 Task: Create new customer invoice with Date Opened: 22-May-23, Select Customer: Mio Cuore, Terms: Net 7. Make invoice entry for item-1 with Date: 22-May-23, Description: Olaplex No.7 Bonding Hair Oil (1 oz)
, Income Account: Income:Sales, Quantity: 2, Unit Price: 7.99, Sales Tax: Y, Sales Tax Included: N, Tax Table: Sales Tax. Make entry for item-2 with Date: 22-May-23, Description: Chioma Asana Ladies Balance Herbal Tea Blend
, Income Account: Income:Sales, Quantity: 2, Unit Price: 11.49, Sales Tax: Y, Sales Tax Included: N, Tax Table: Sales Tax. Post Invoice with Post Date: 22-May-23, Post to Accounts: Assets:Accounts Receivable. Pay / Process Payment with Transaction Date: 28-May-23, Amount: 41.3, Transfer Account: Checking Account. Go to 'Print Invoice'. Save a pdf copy of the invoice.
Action: Mouse moved to (148, 18)
Screenshot: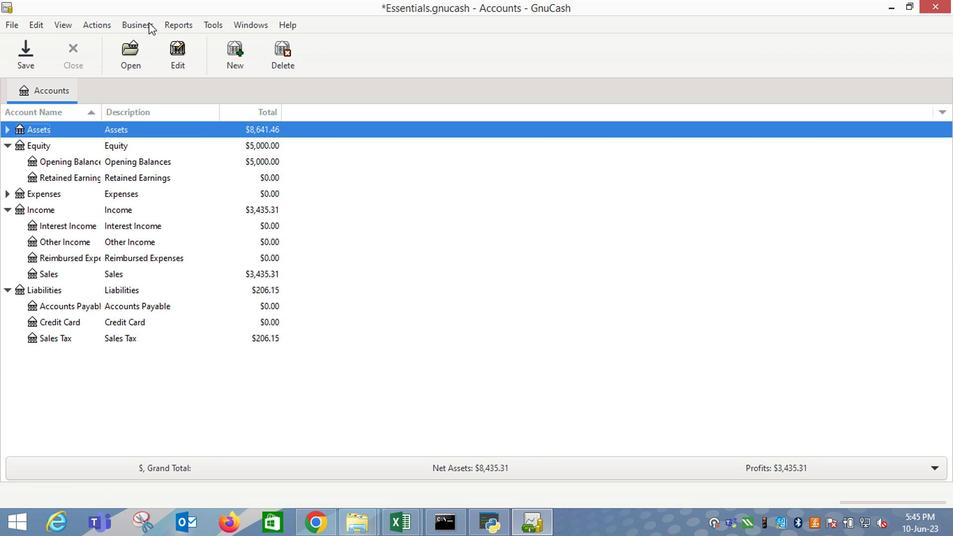 
Action: Mouse pressed left at (148, 18)
Screenshot: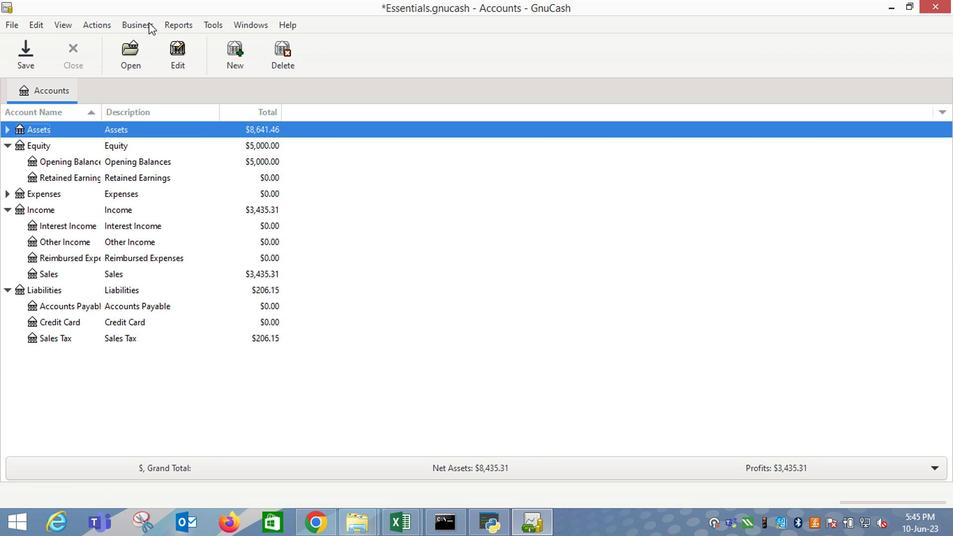 
Action: Mouse moved to (312, 97)
Screenshot: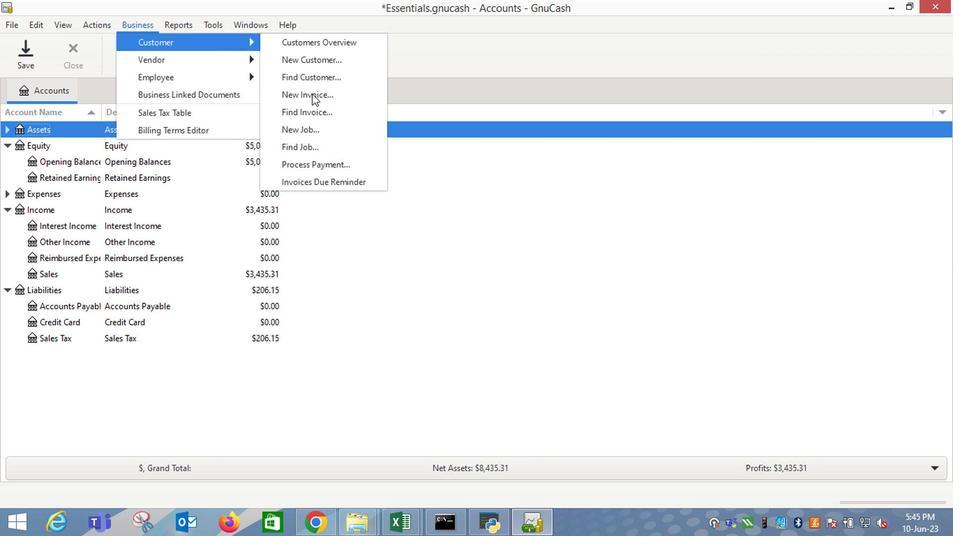 
Action: Mouse pressed left at (312, 97)
Screenshot: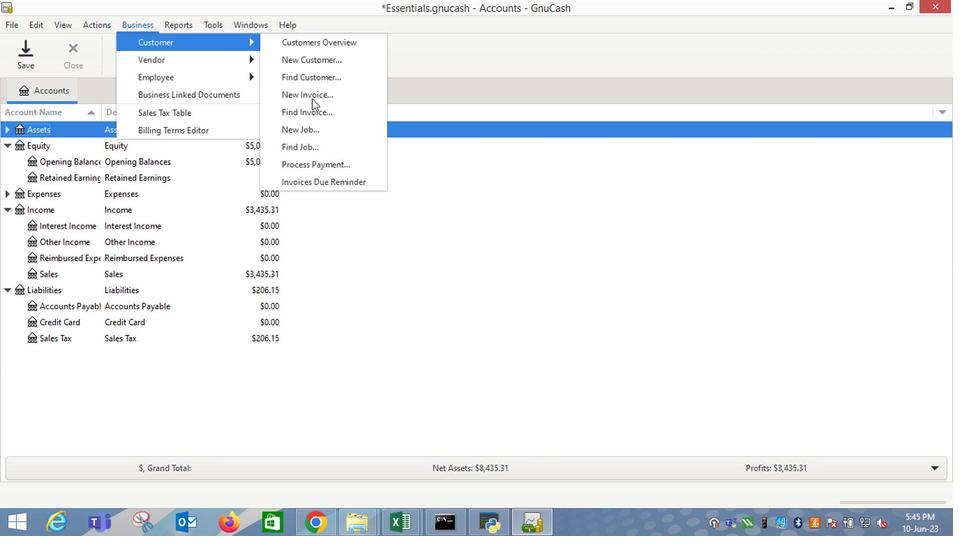 
Action: Mouse moved to (572, 211)
Screenshot: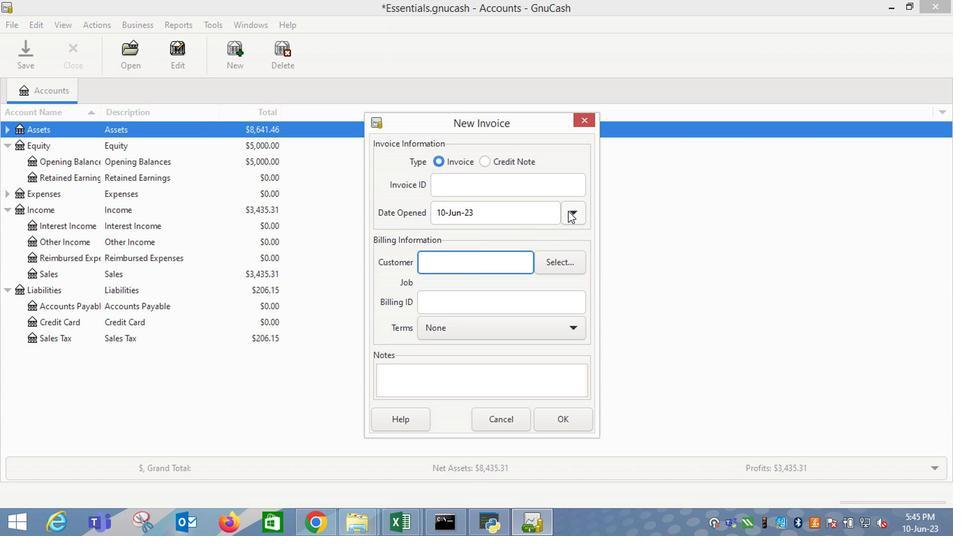 
Action: Mouse pressed left at (572, 211)
Screenshot: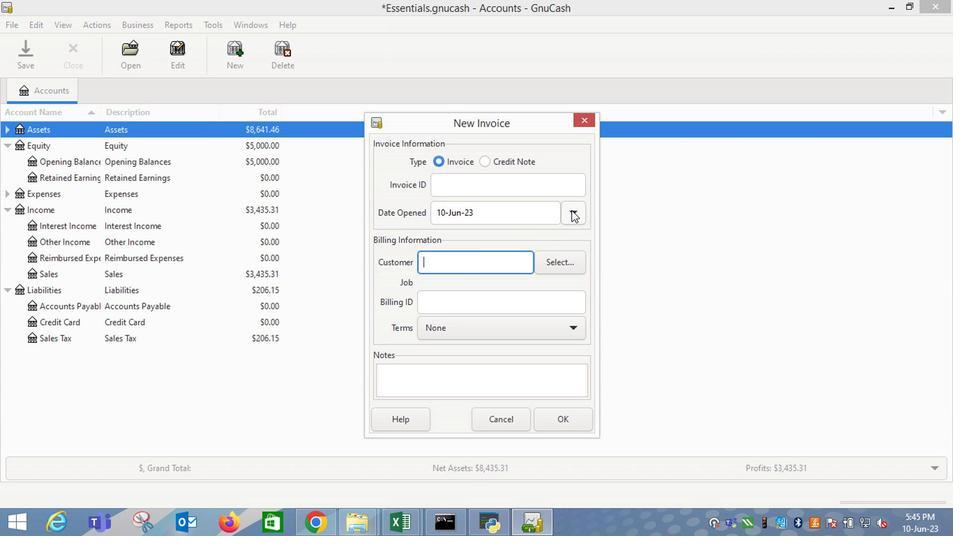 
Action: Mouse moved to (467, 237)
Screenshot: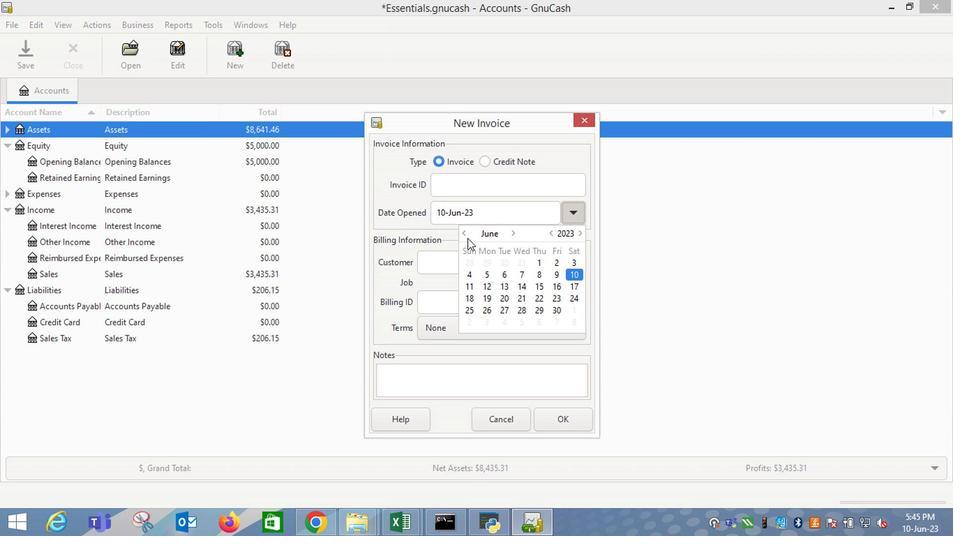 
Action: Mouse pressed left at (467, 237)
Screenshot: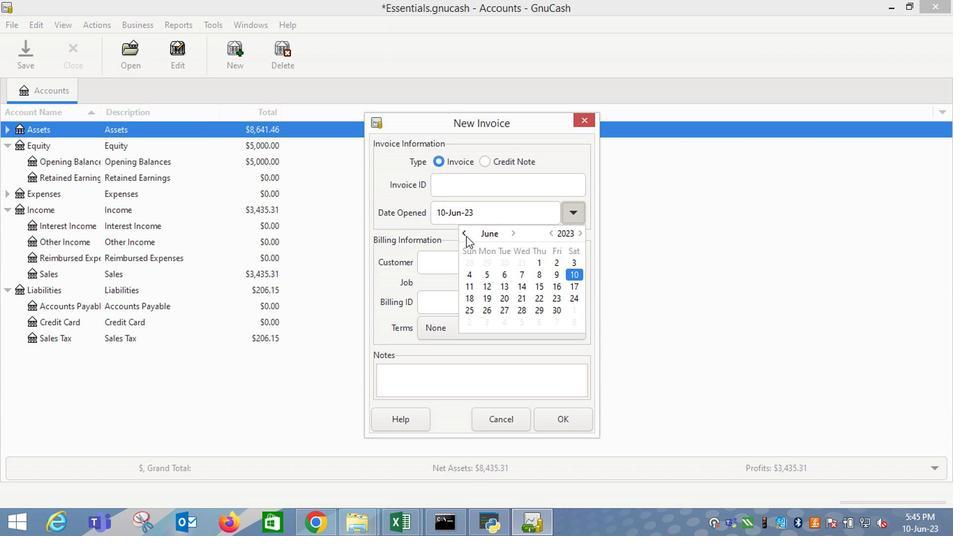 
Action: Mouse moved to (487, 300)
Screenshot: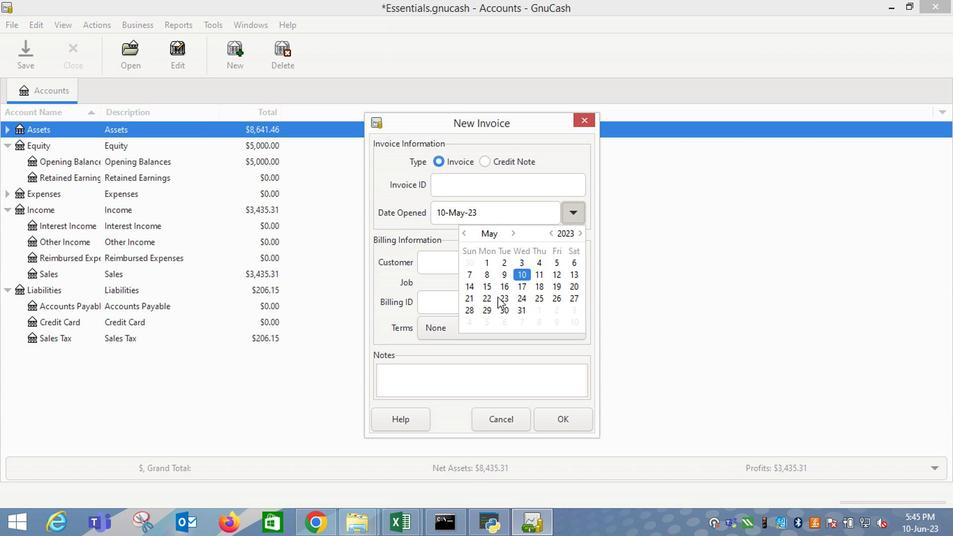 
Action: Mouse pressed left at (487, 300)
Screenshot: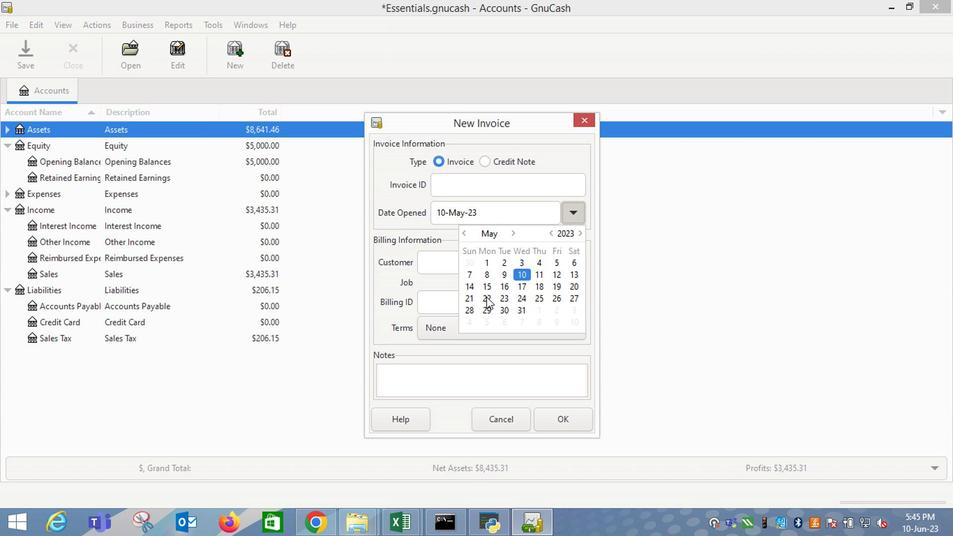 
Action: Mouse moved to (436, 273)
Screenshot: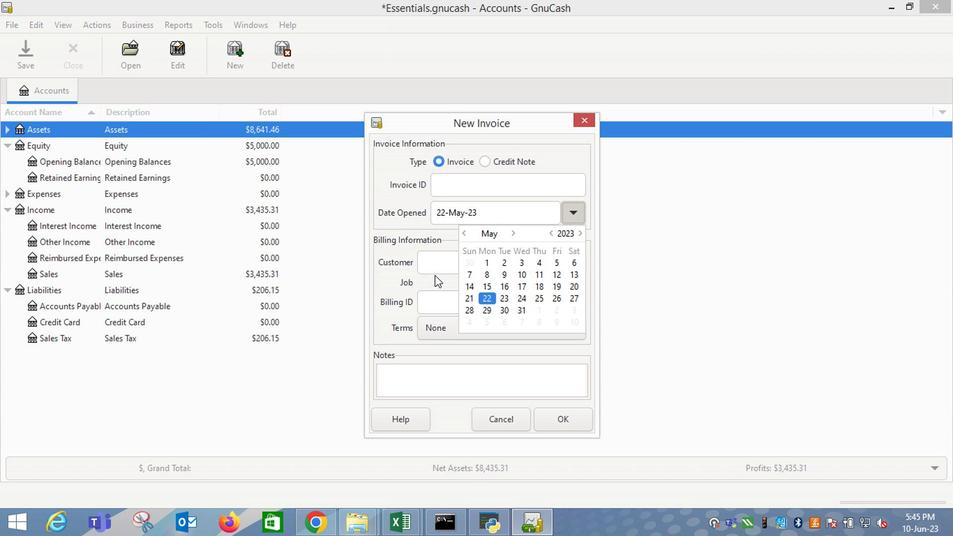 
Action: Mouse pressed left at (436, 273)
Screenshot: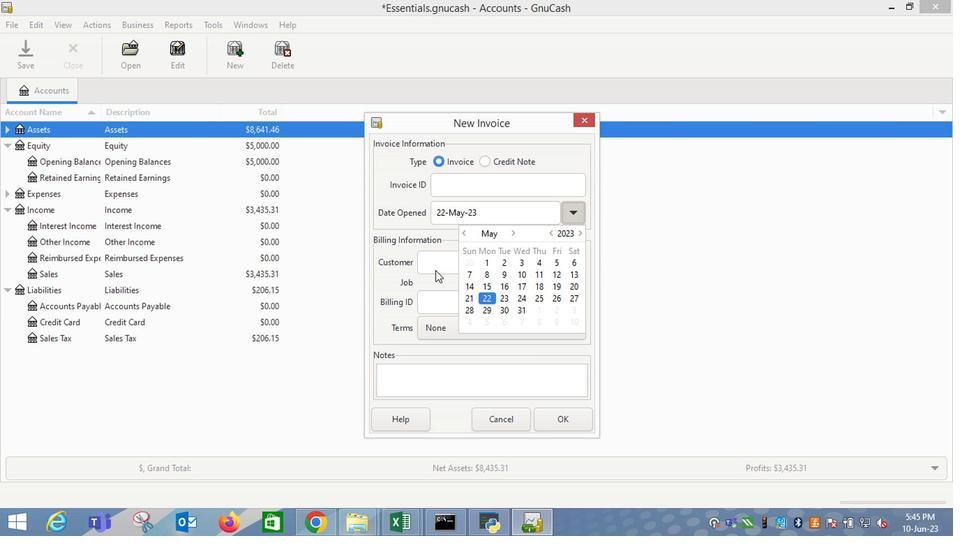 
Action: Mouse moved to (504, 272)
Screenshot: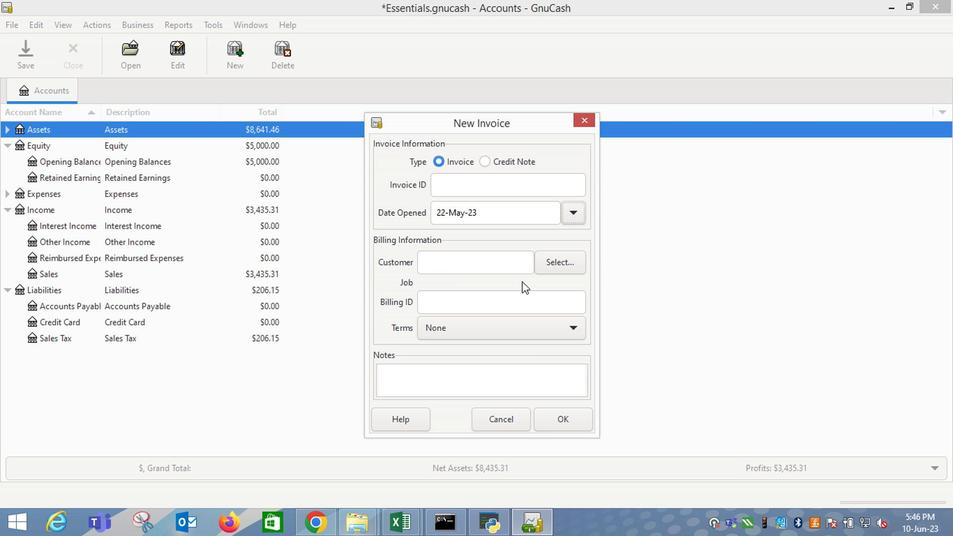 
Action: Mouse pressed left at (504, 272)
Screenshot: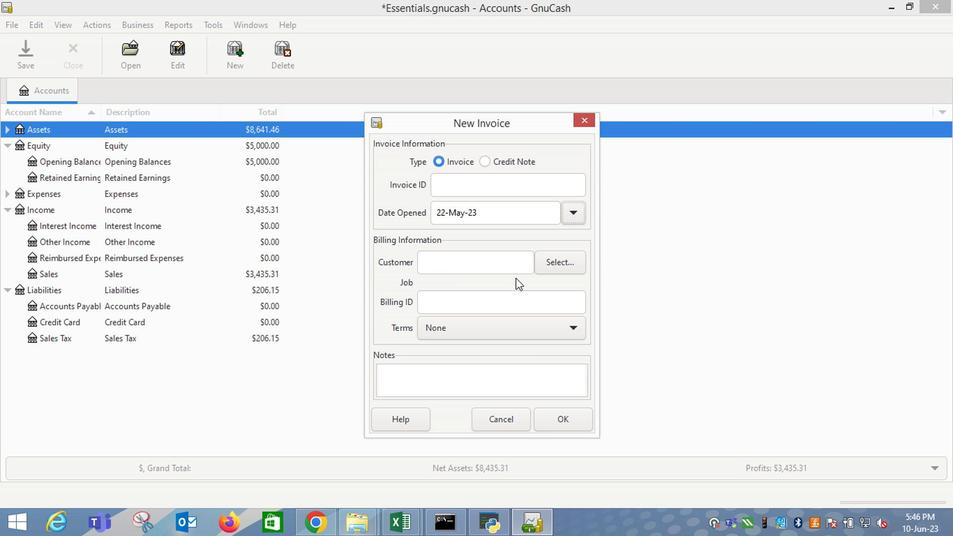 
Action: Key pressed <Key.shift_r>Mio
Screenshot: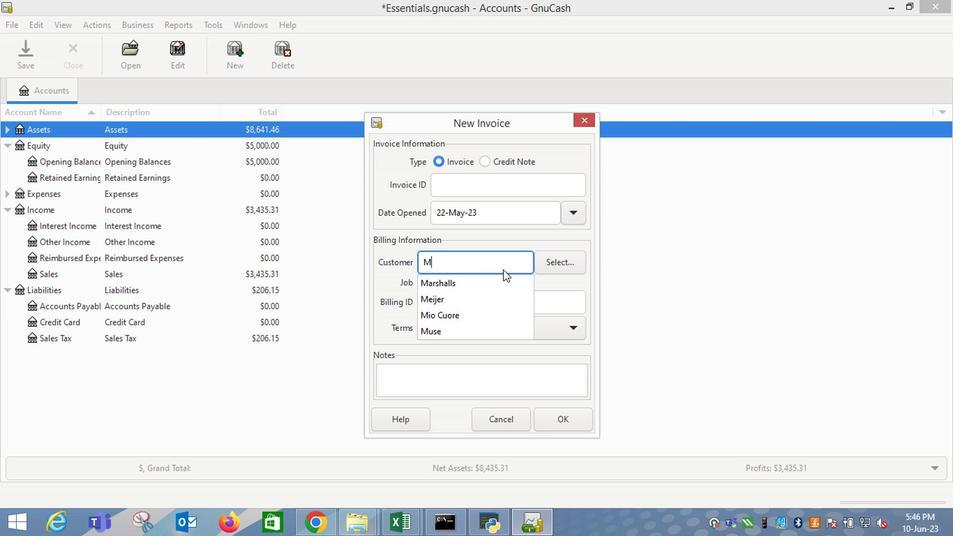 
Action: Mouse moved to (486, 287)
Screenshot: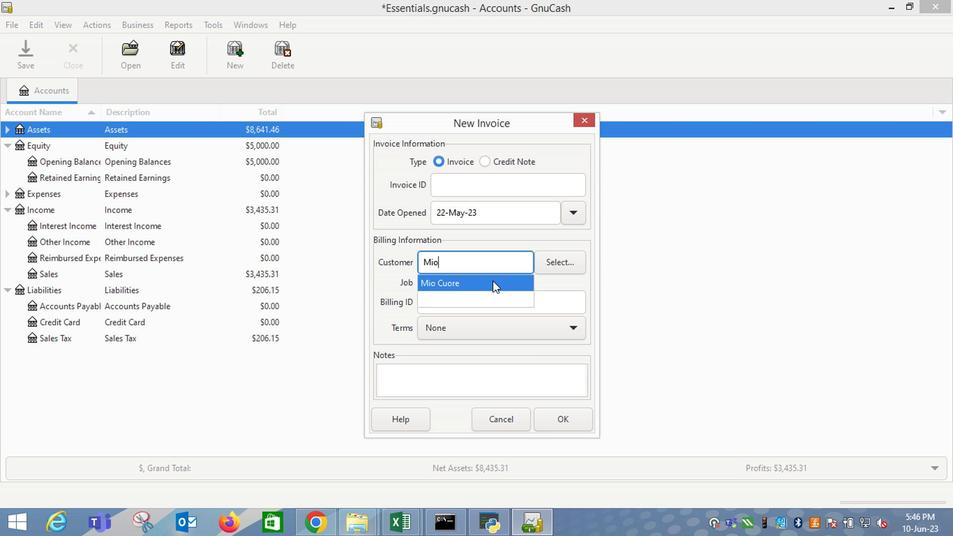 
Action: Mouse pressed left at (486, 287)
Screenshot: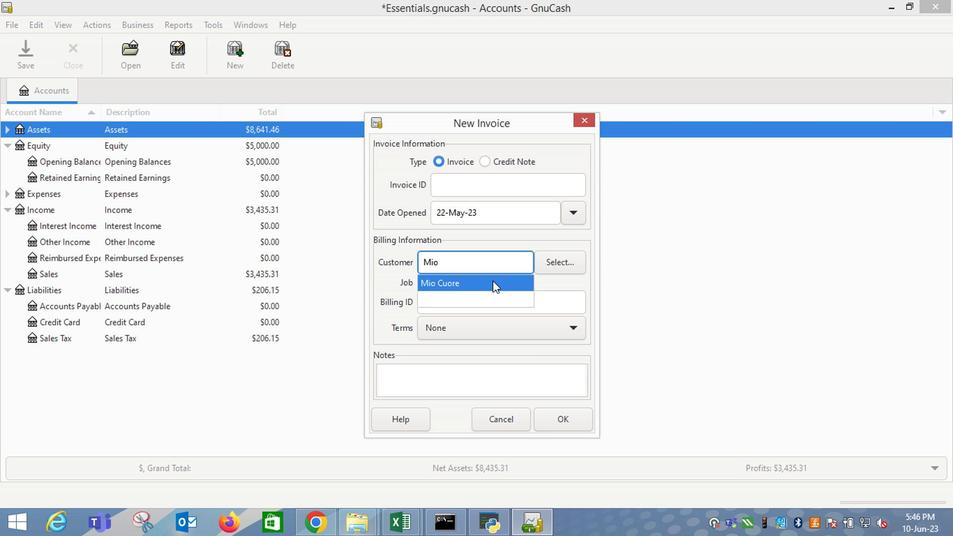 
Action: Mouse moved to (468, 342)
Screenshot: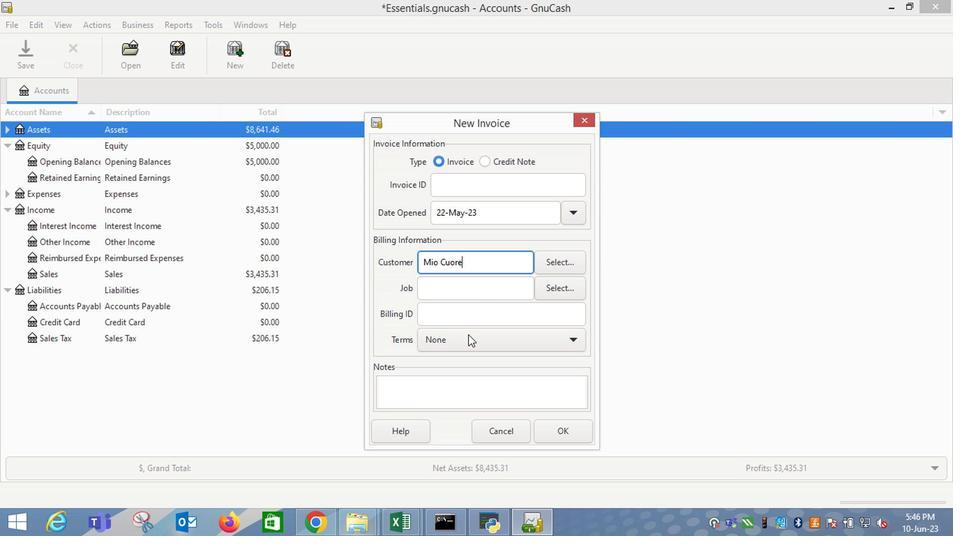 
Action: Mouse pressed left at (468, 342)
Screenshot: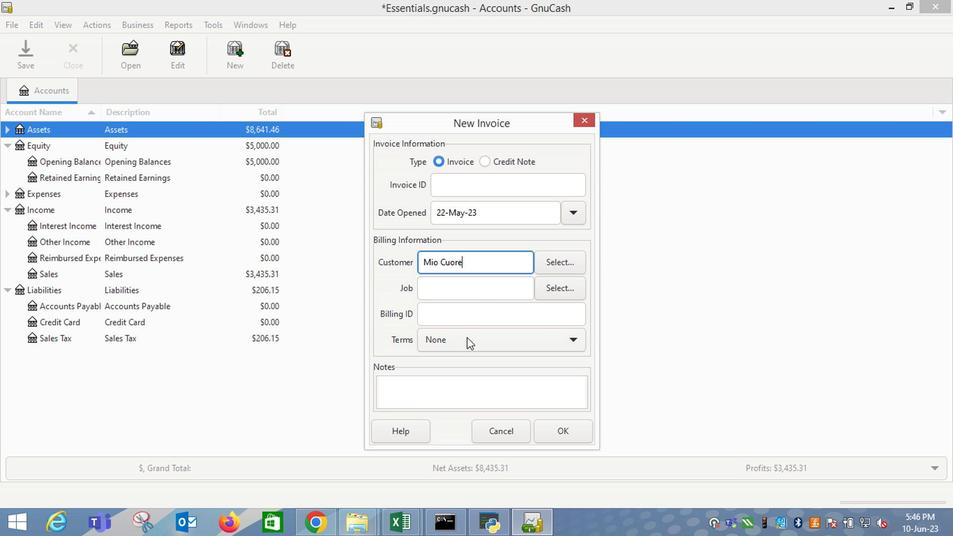 
Action: Mouse moved to (444, 402)
Screenshot: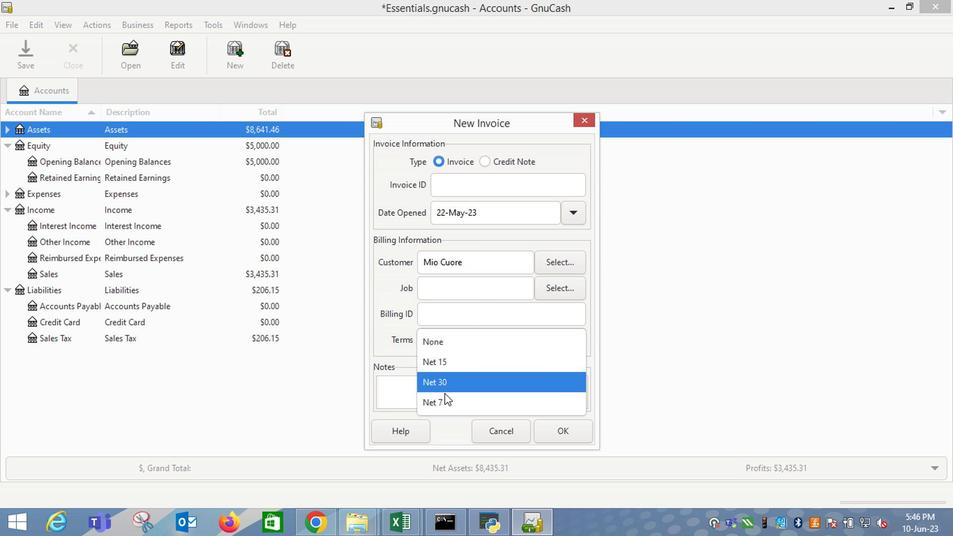 
Action: Mouse pressed left at (444, 402)
Screenshot: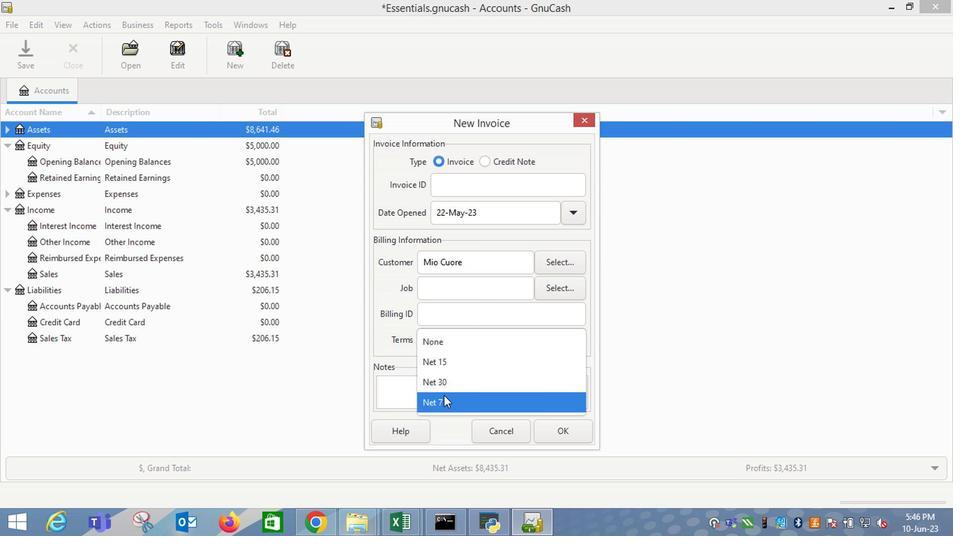 
Action: Mouse moved to (551, 433)
Screenshot: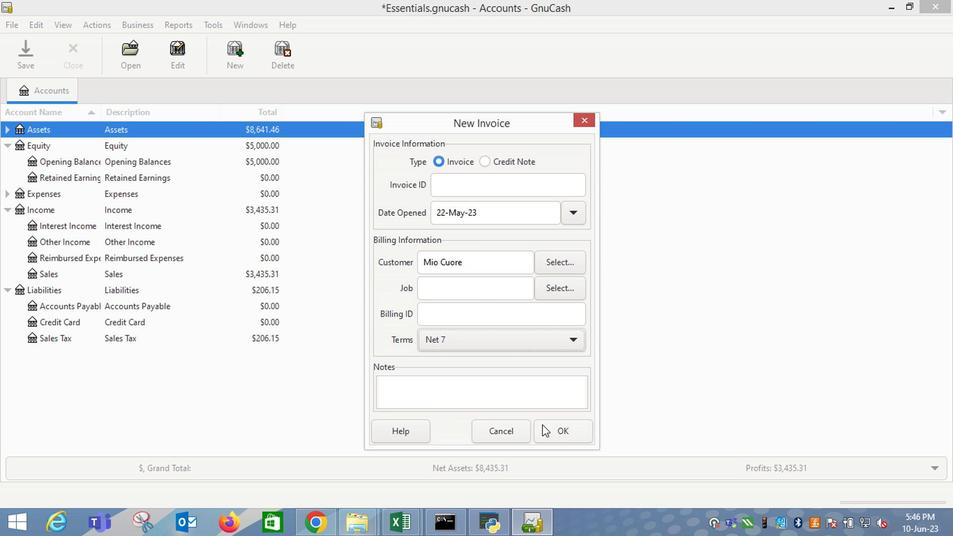
Action: Mouse pressed left at (551, 433)
Screenshot: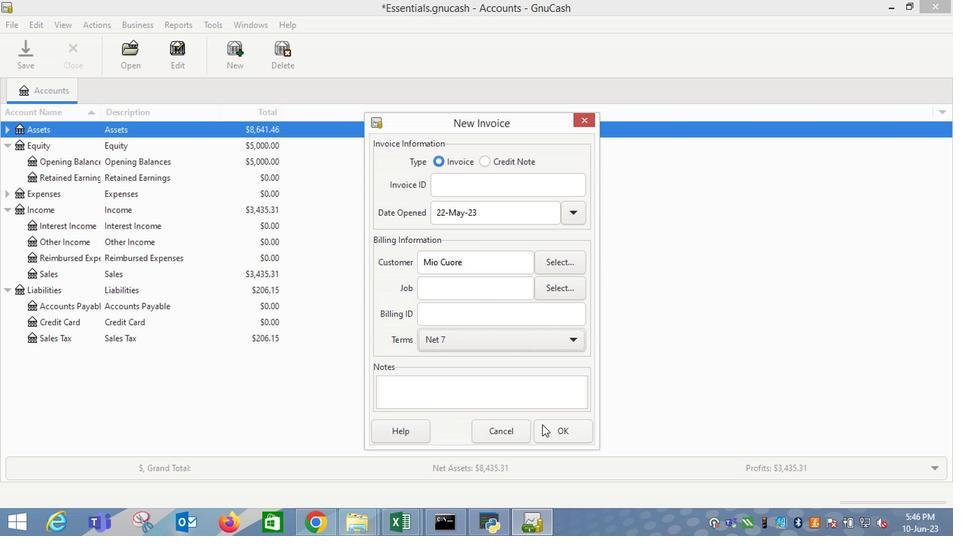 
Action: Mouse moved to (66, 276)
Screenshot: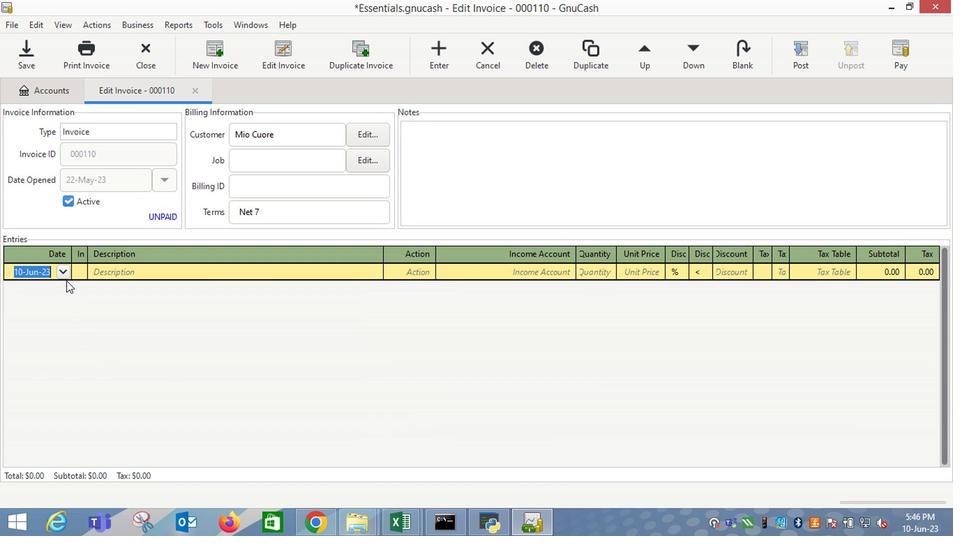 
Action: Mouse pressed left at (66, 276)
Screenshot: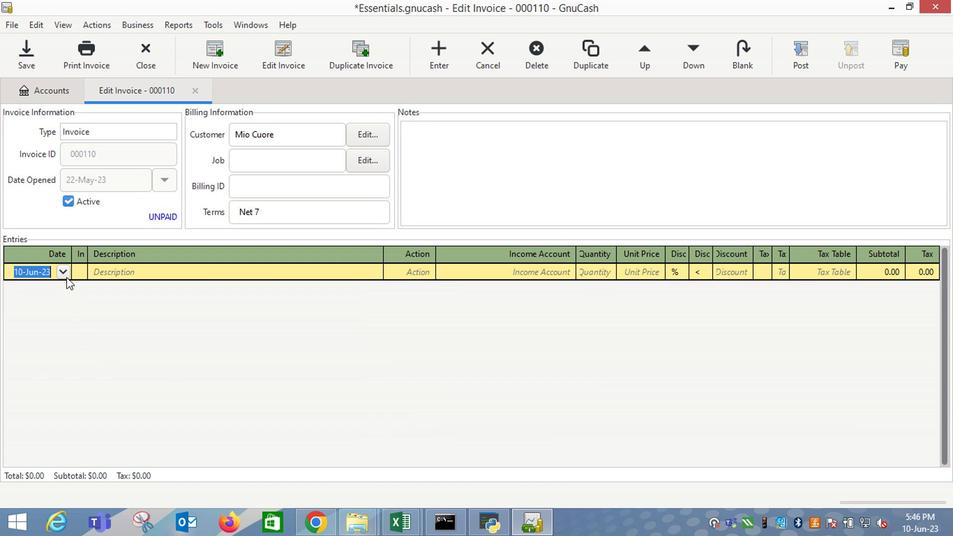 
Action: Mouse moved to (7, 293)
Screenshot: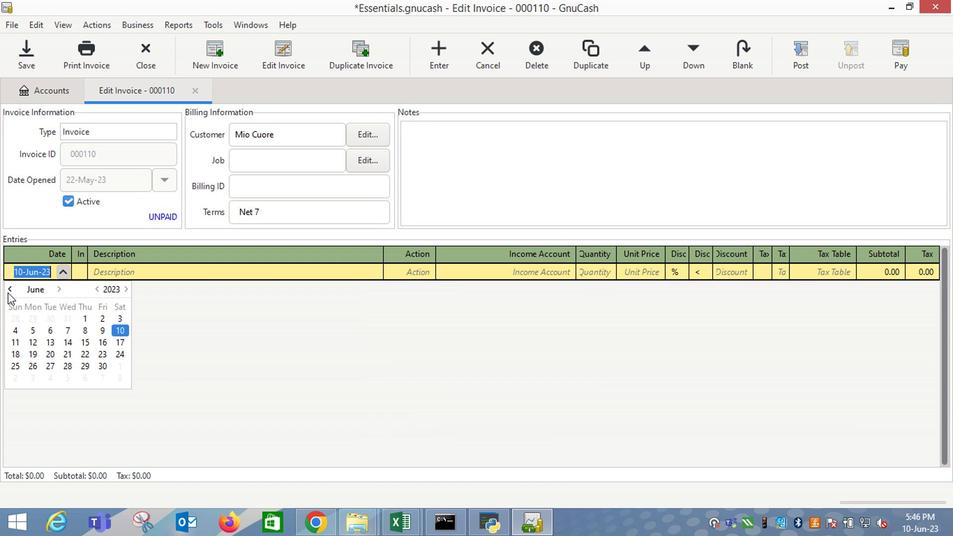 
Action: Mouse pressed left at (7, 293)
Screenshot: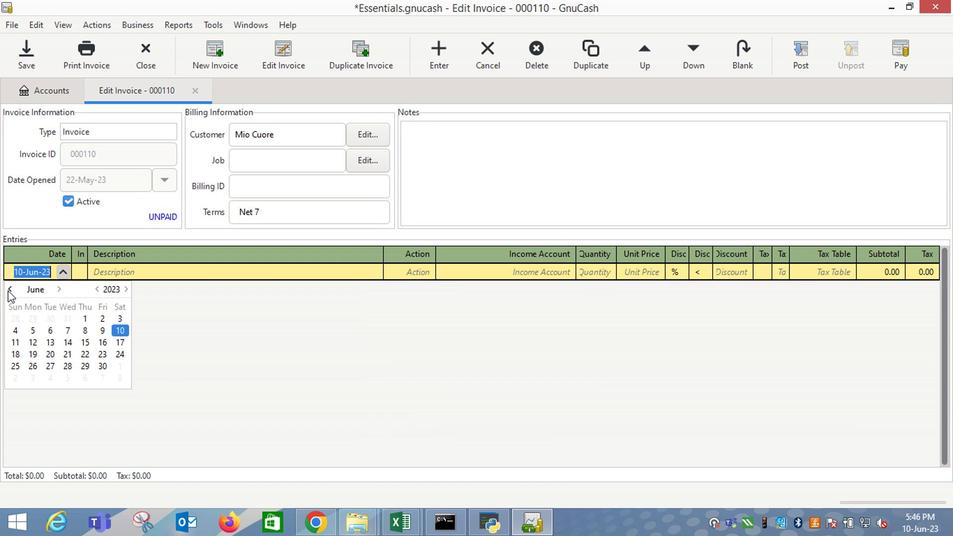 
Action: Mouse moved to (34, 358)
Screenshot: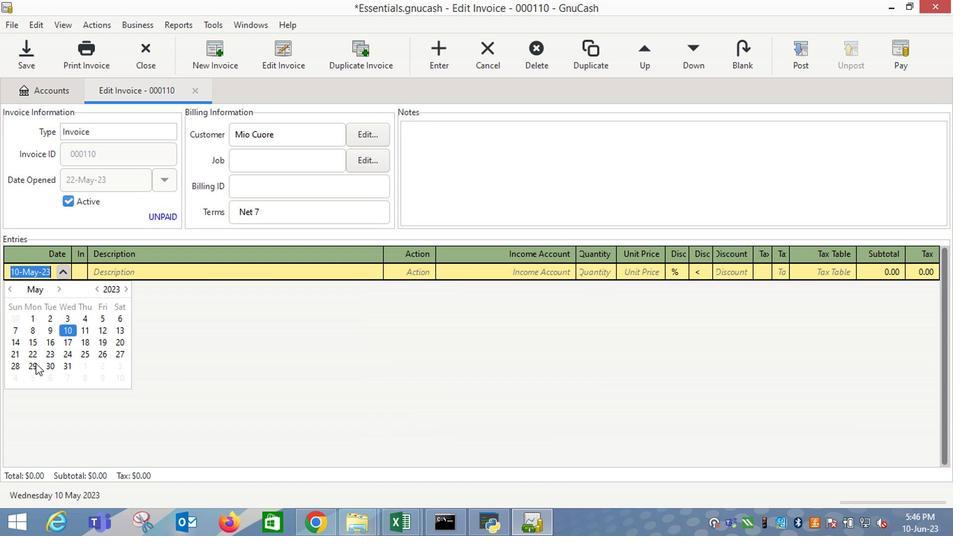 
Action: Mouse pressed left at (34, 358)
Screenshot: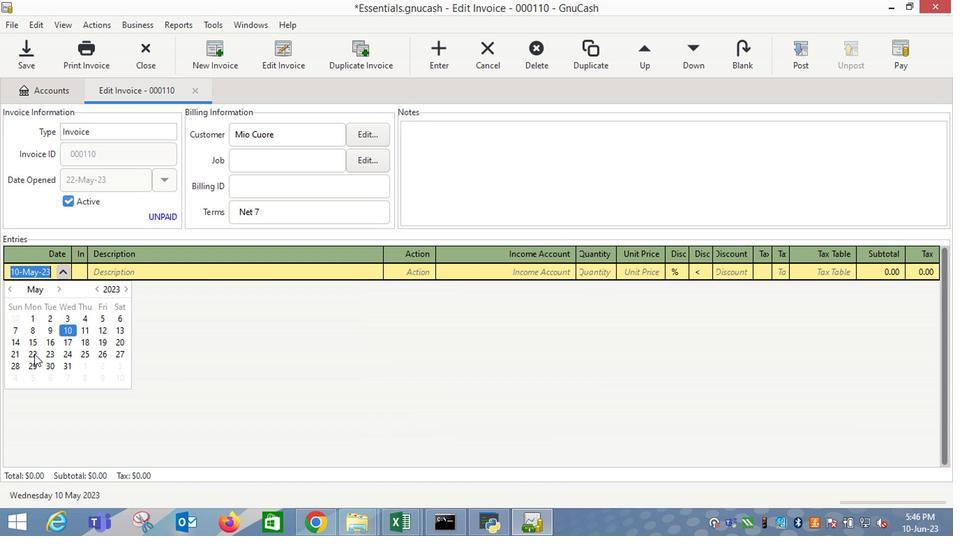 
Action: Mouse moved to (34, 358)
Screenshot: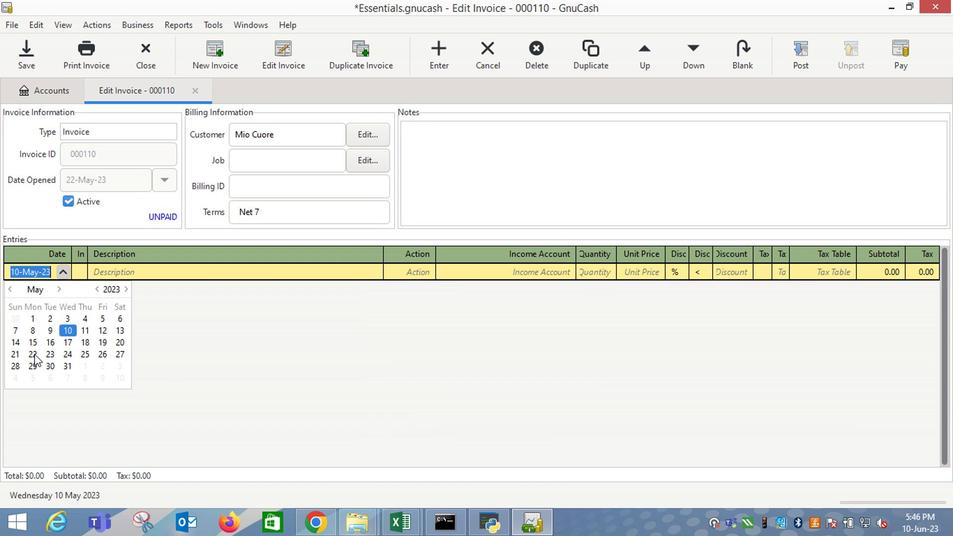 
Action: Key pressed <Key.tab><Key.shift_r>Olaplex<Key.space><Key.shift_r>No.7<Key.space><Key.shift_r>Bonding<Key.space><Key.shift_r>Hair<Key.space><Key.shift_r>Oil<Key.space><Key.shift_r>(1<Key.space>oz<Key.shift_r>)<Key.tab><Key.tab>i<Key.down><Key.down><Key.down><Key.tab>2<Key.tab>7.99<Key.tab>
Screenshot: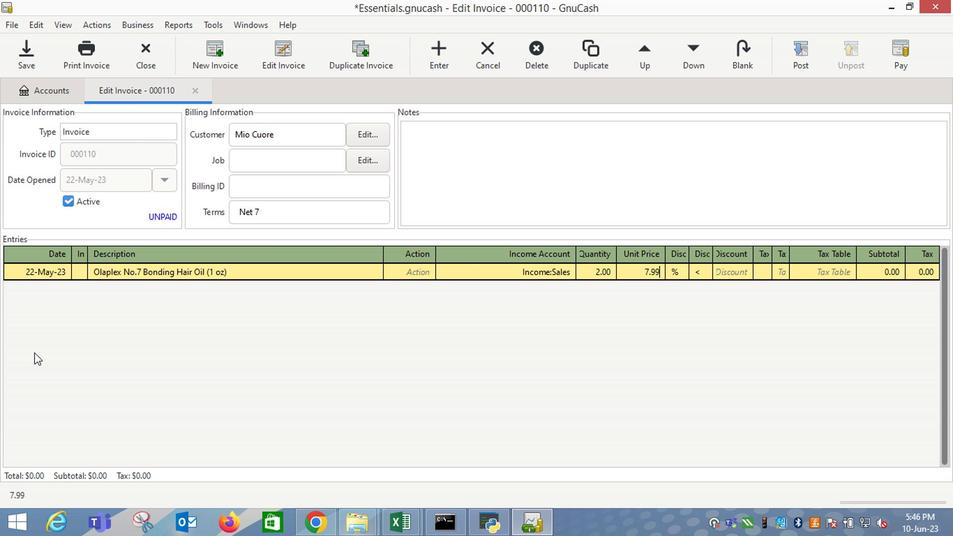 
Action: Mouse moved to (758, 273)
Screenshot: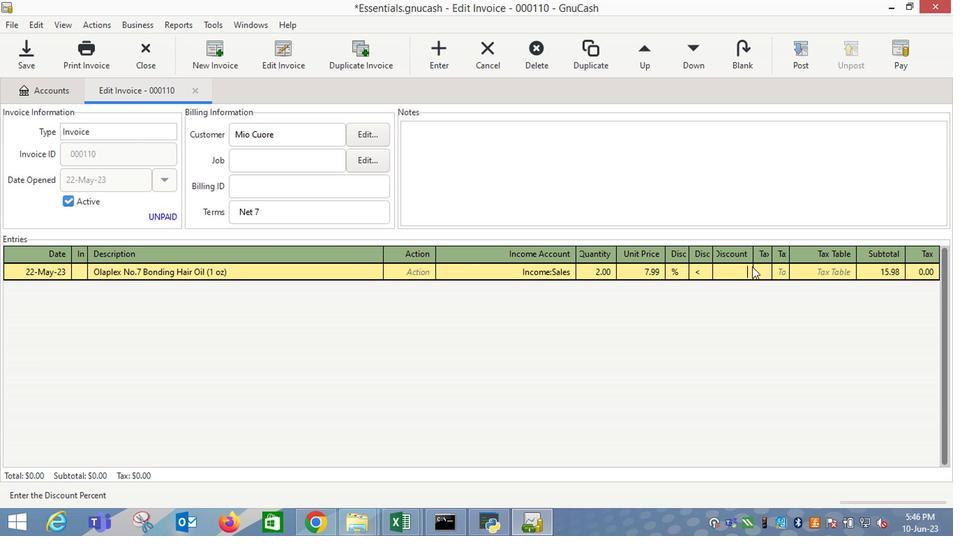 
Action: Mouse pressed left at (758, 273)
Screenshot: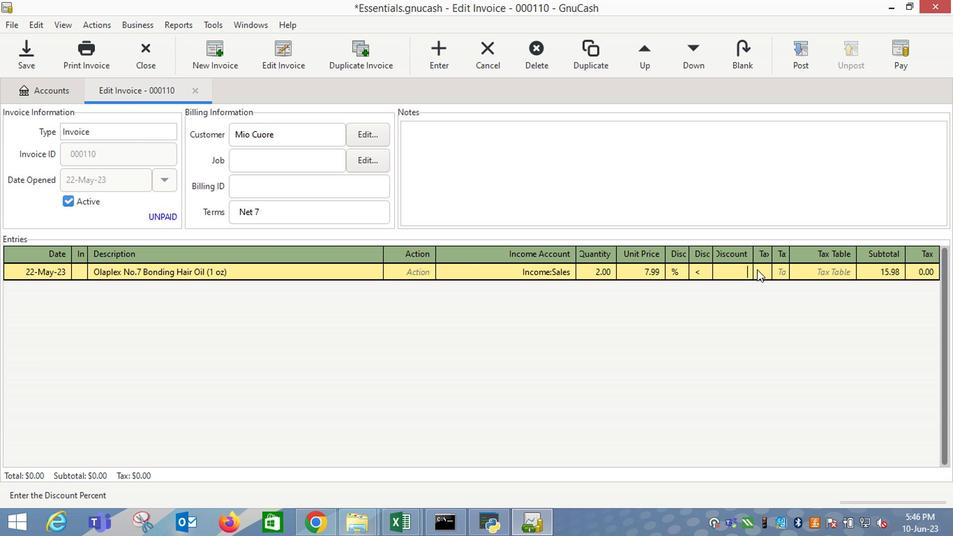 
Action: Mouse moved to (836, 276)
Screenshot: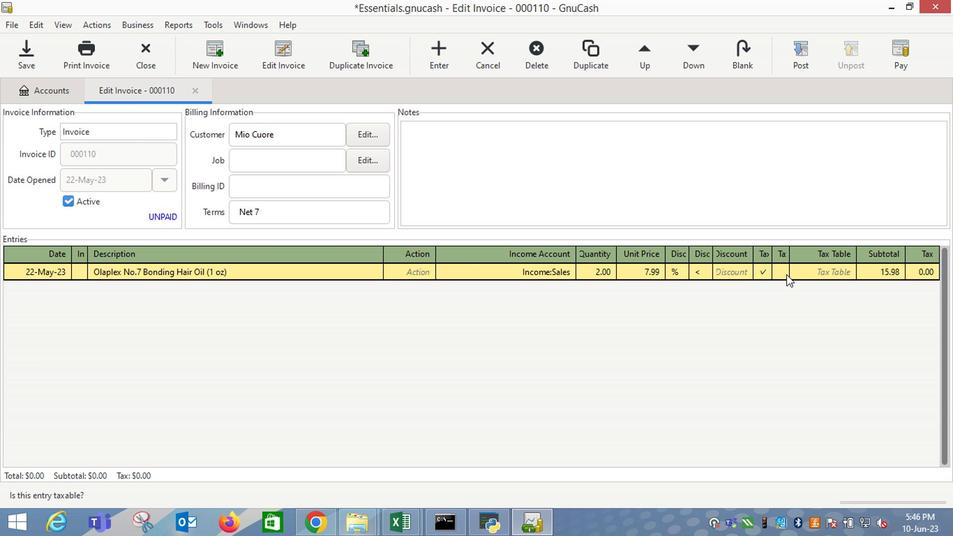
Action: Mouse pressed left at (836, 276)
Screenshot: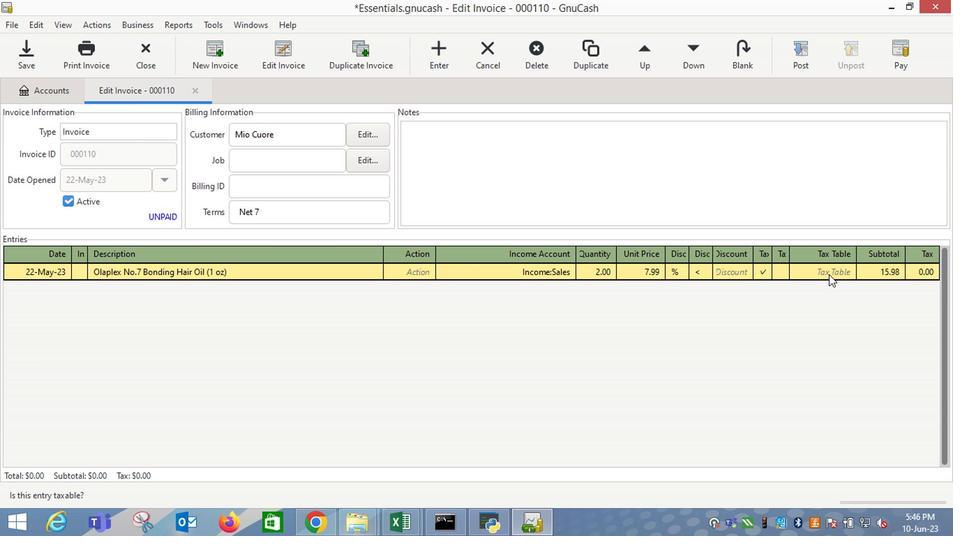 
Action: Mouse moved to (842, 273)
Screenshot: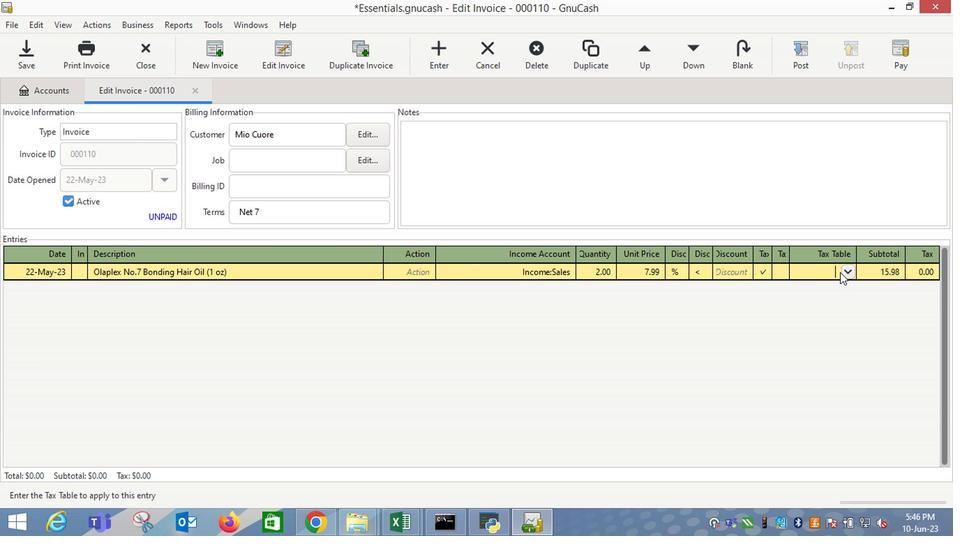 
Action: Mouse pressed left at (842, 273)
Screenshot: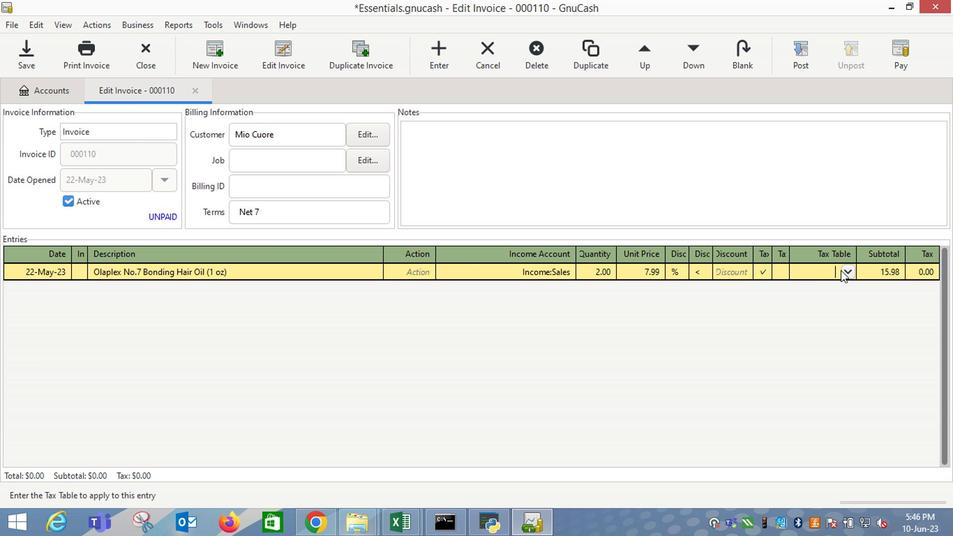 
Action: Mouse moved to (838, 275)
Screenshot: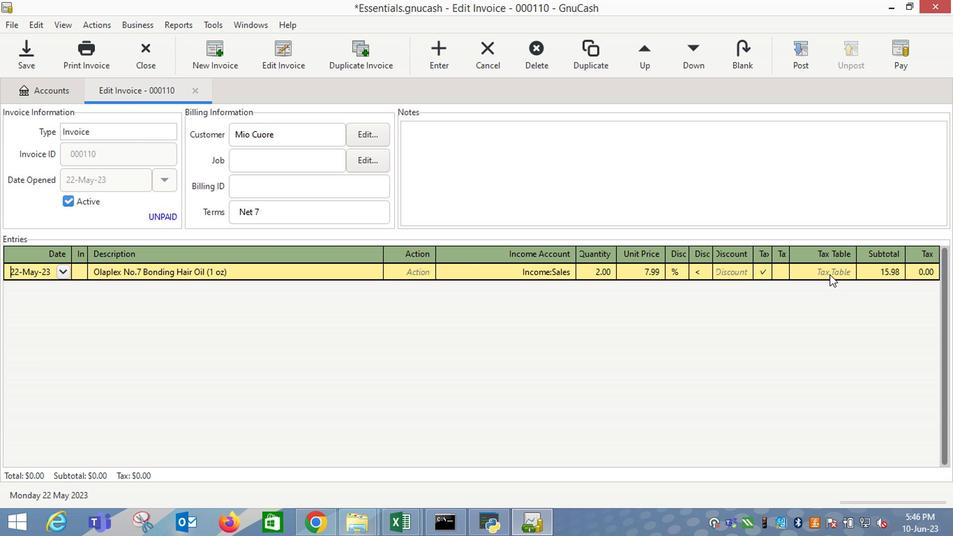 
Action: Mouse pressed left at (838, 275)
Screenshot: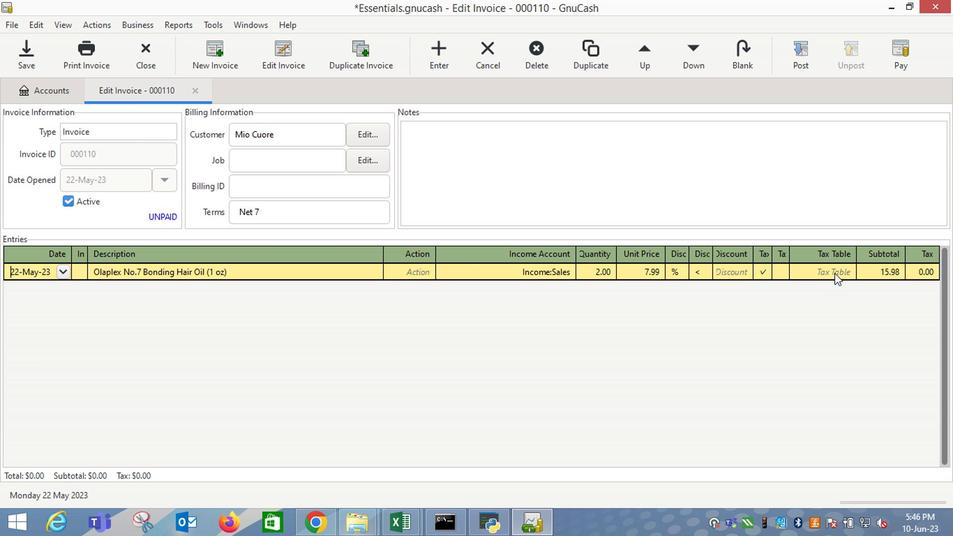
Action: Mouse moved to (850, 272)
Screenshot: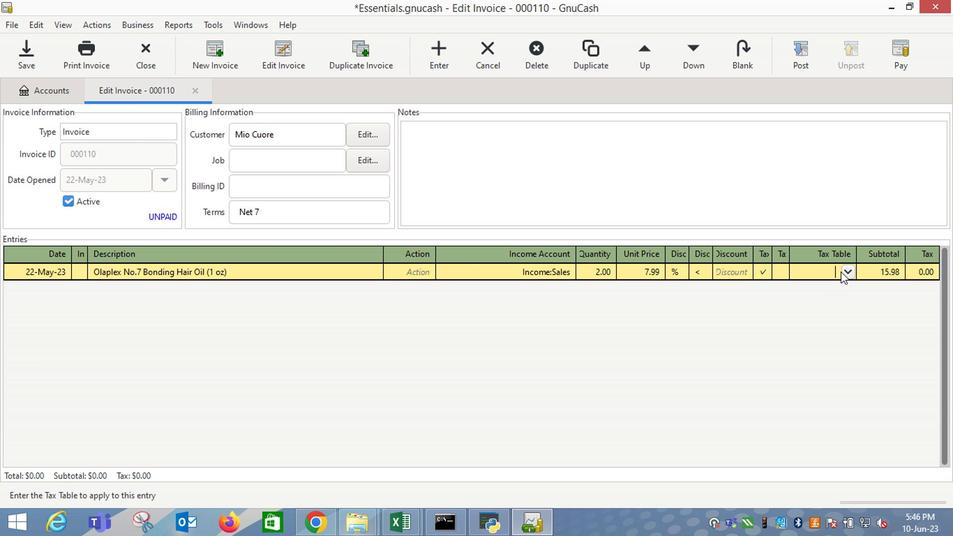 
Action: Mouse pressed left at (850, 272)
Screenshot: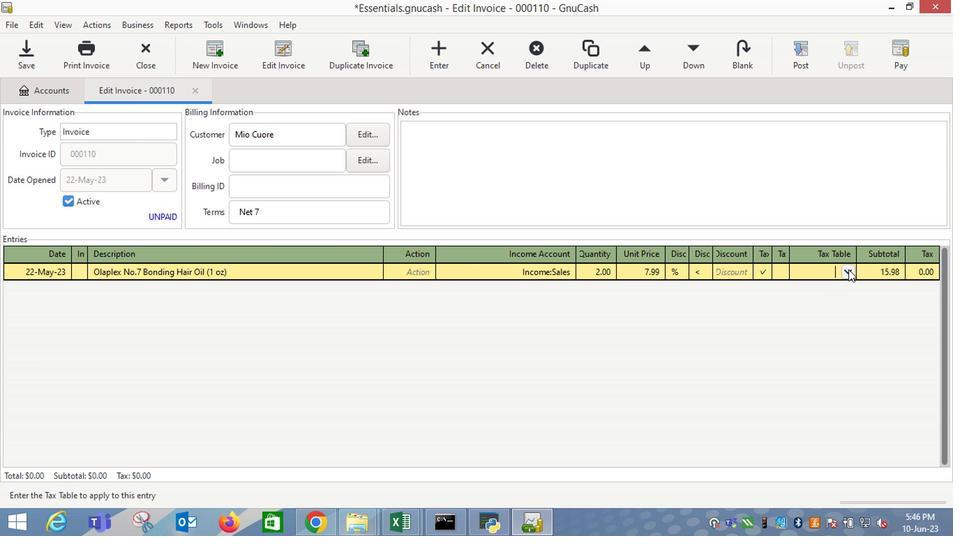 
Action: Mouse moved to (832, 289)
Screenshot: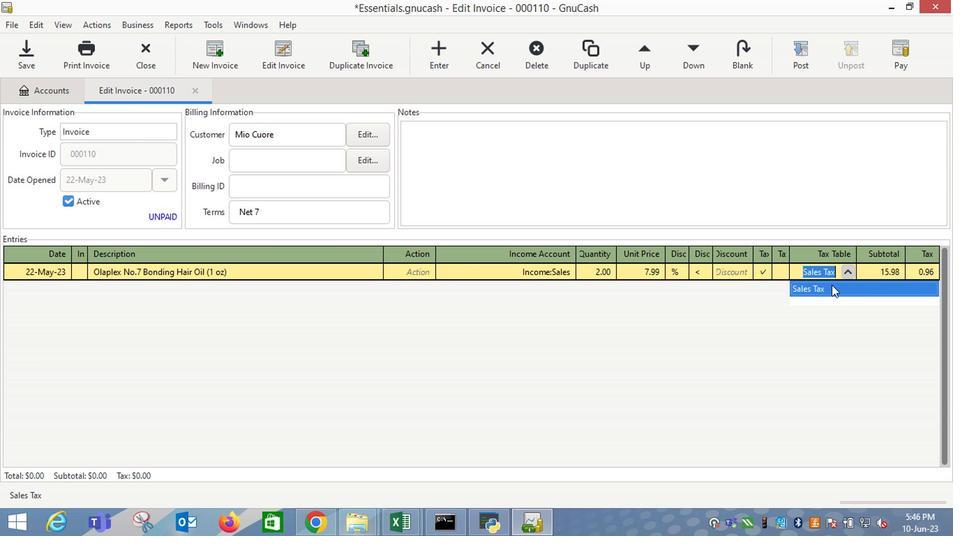 
Action: Mouse pressed left at (832, 289)
Screenshot: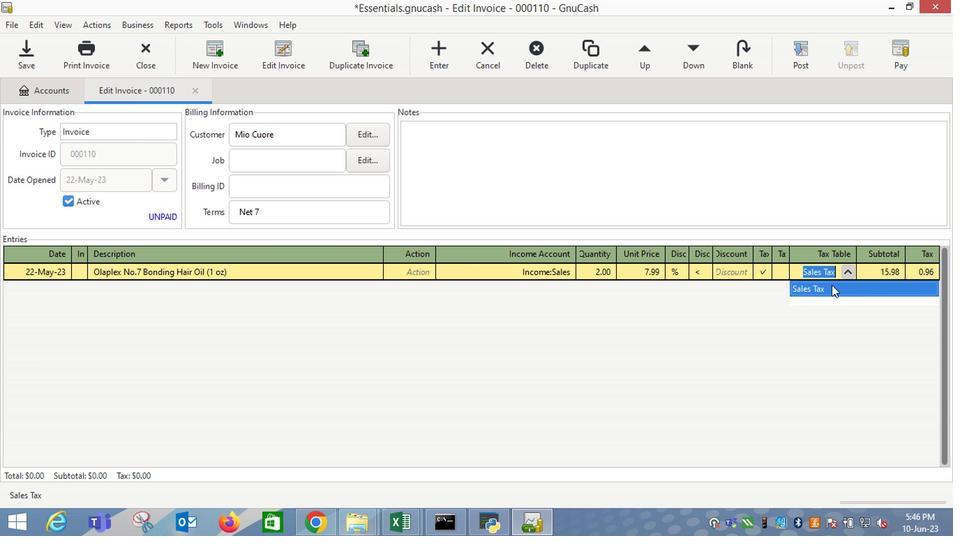 
Action: Mouse moved to (827, 294)
Screenshot: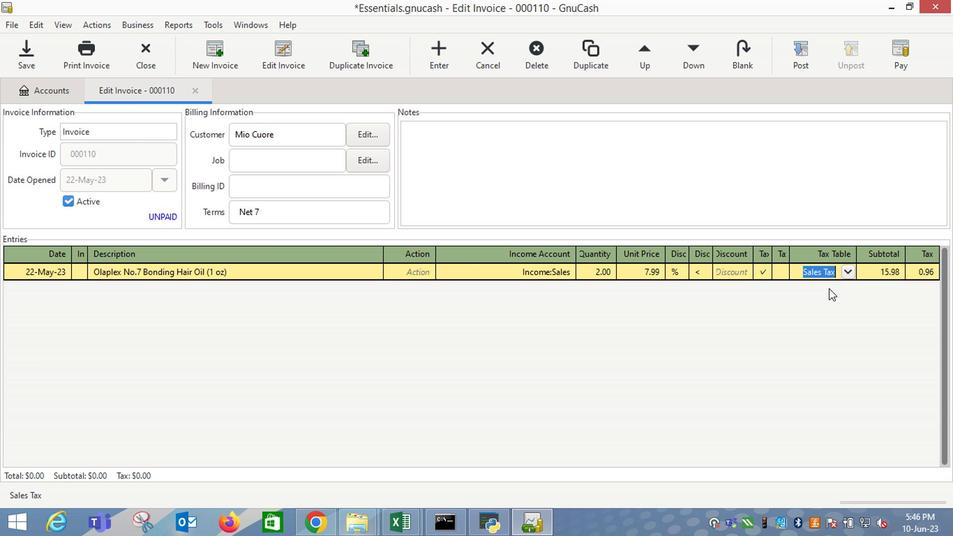 
Action: Key pressed <Key.enter><Key.tab><Key.shift_r>Chioma<Key.space><Key.shift_r>Asana<Key.space><Key.tab>2<Key.tab>11.49<Key.tab>
Screenshot: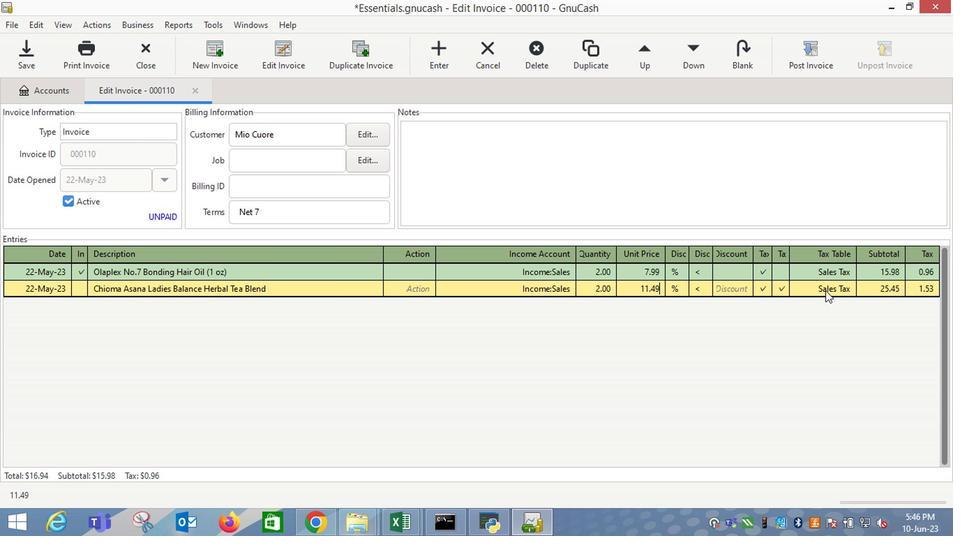 
Action: Mouse moved to (783, 292)
Screenshot: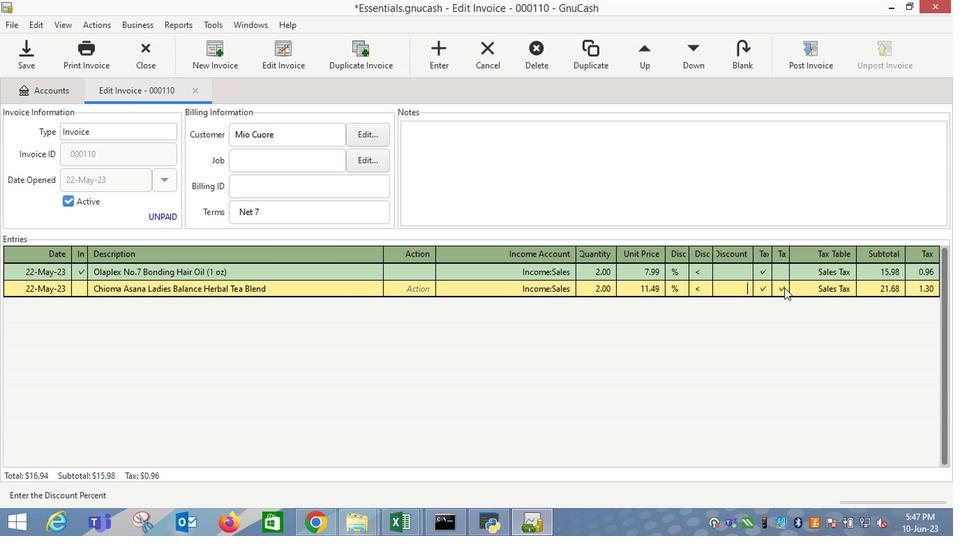 
Action: Mouse pressed left at (783, 292)
Screenshot: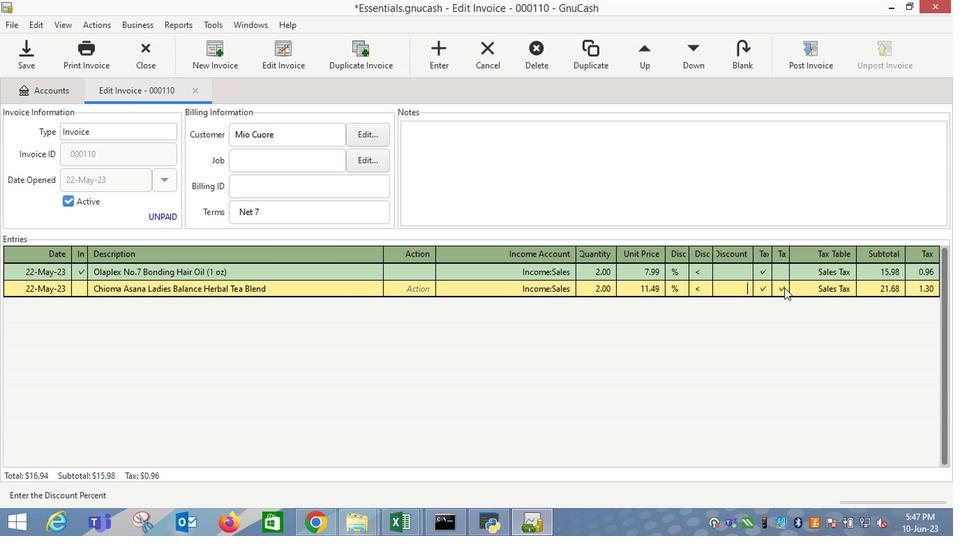 
Action: Mouse moved to (805, 287)
Screenshot: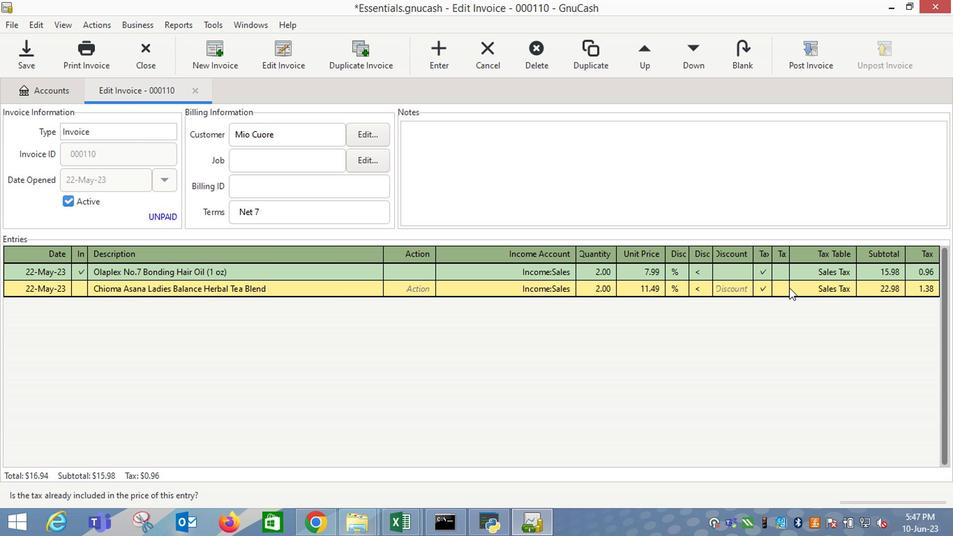 
Action: Mouse pressed left at (805, 287)
Screenshot: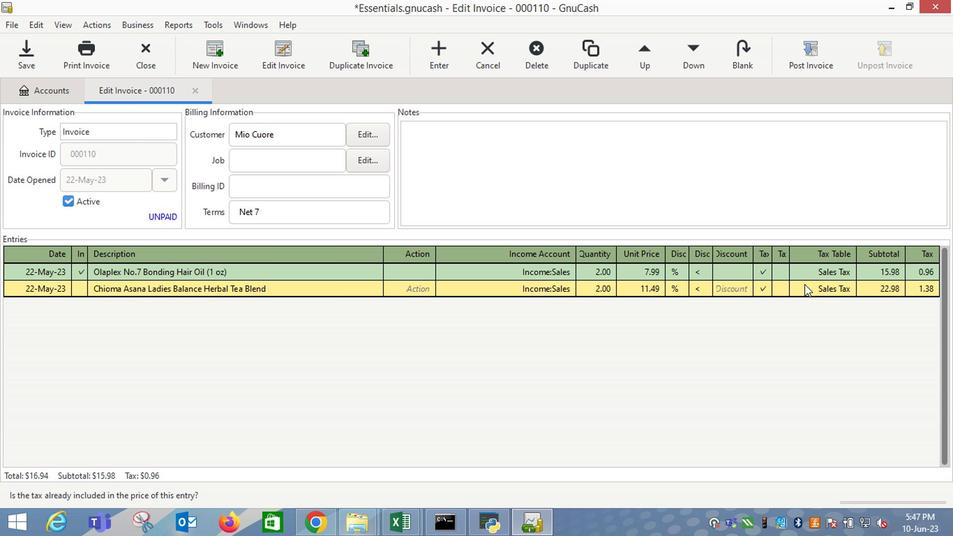 
Action: Mouse moved to (806, 287)
Screenshot: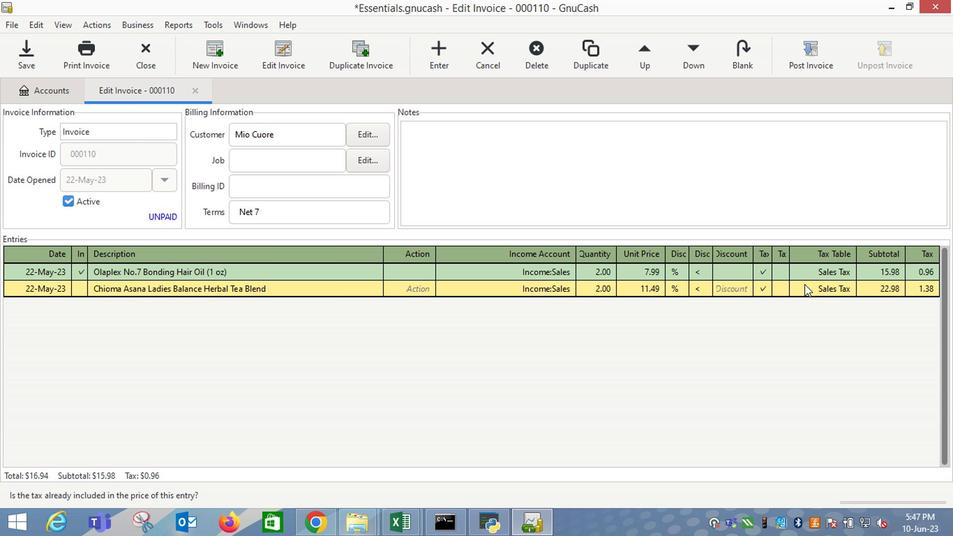 
Action: Key pressed <Key.enter>
Screenshot: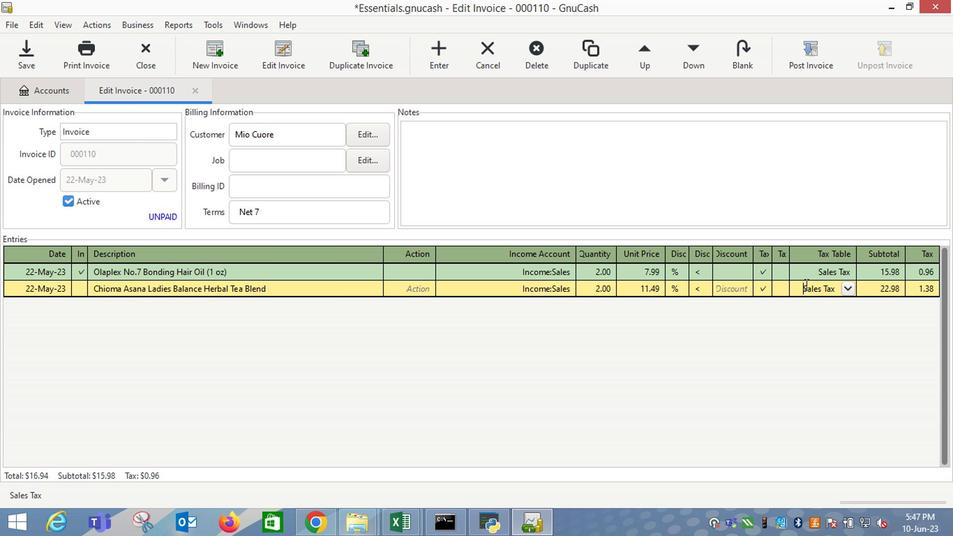 
Action: Mouse moved to (800, 51)
Screenshot: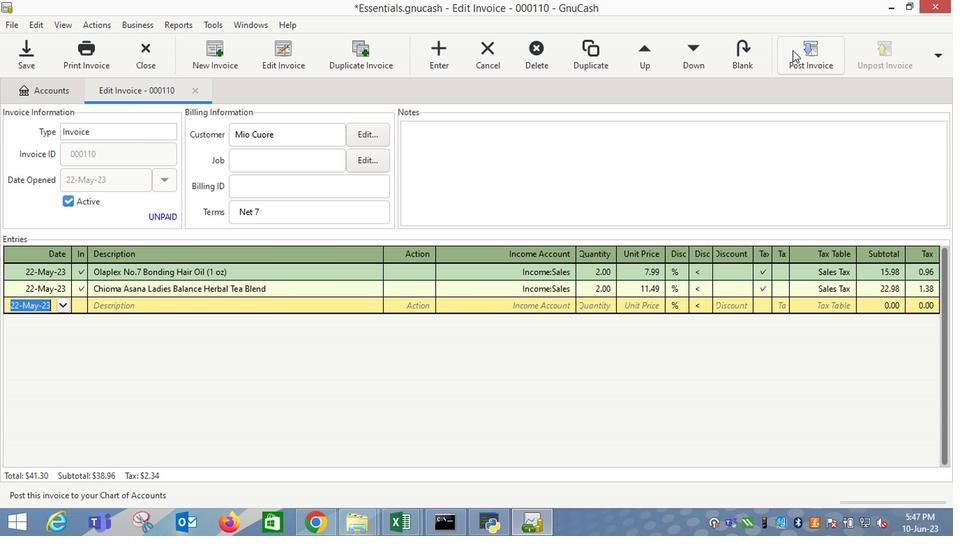 
Action: Mouse pressed left at (800, 51)
Screenshot: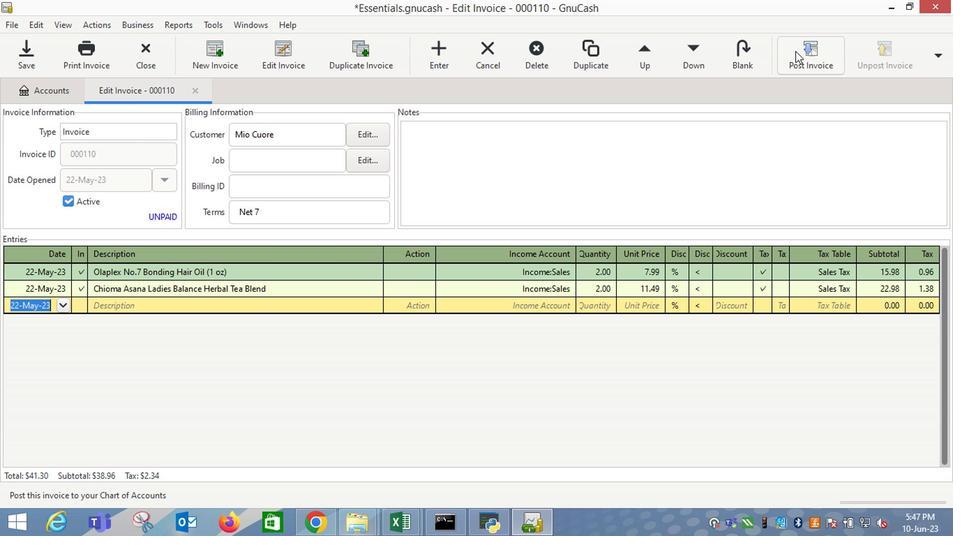 
Action: Mouse moved to (597, 234)
Screenshot: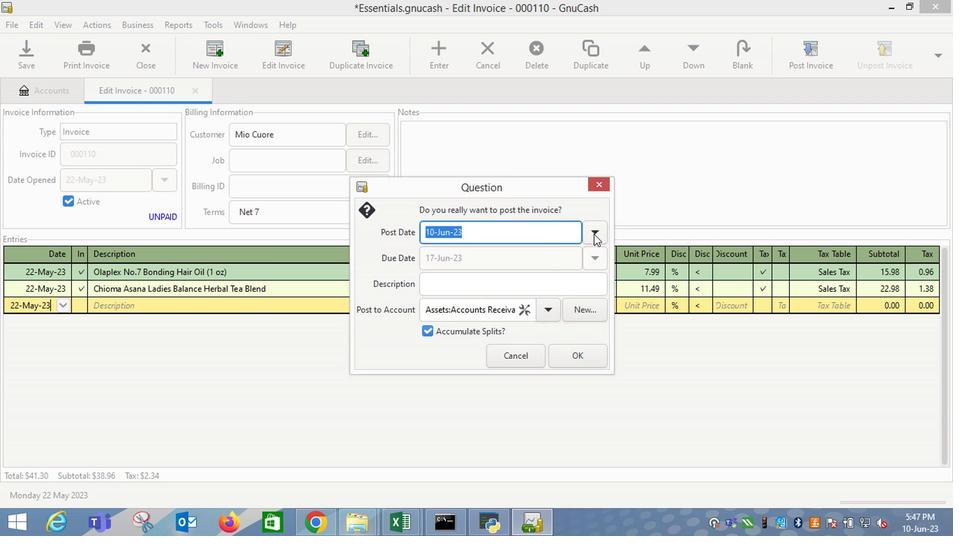 
Action: Mouse pressed left at (597, 234)
Screenshot: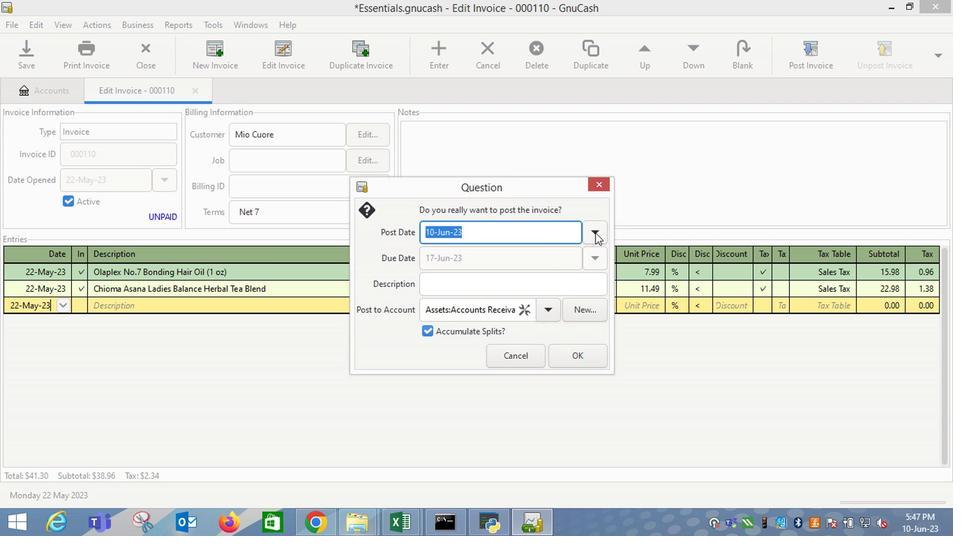 
Action: Mouse moved to (487, 253)
Screenshot: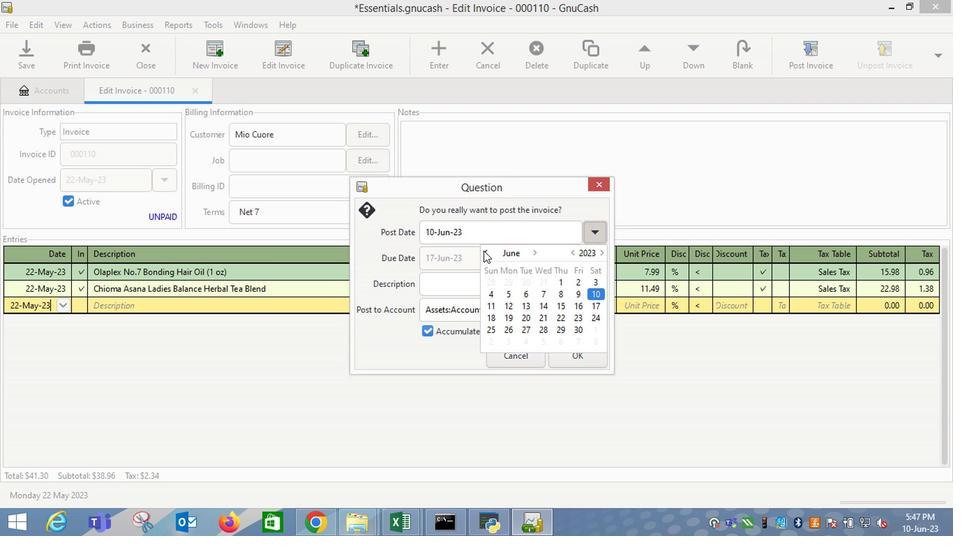 
Action: Mouse pressed left at (487, 253)
Screenshot: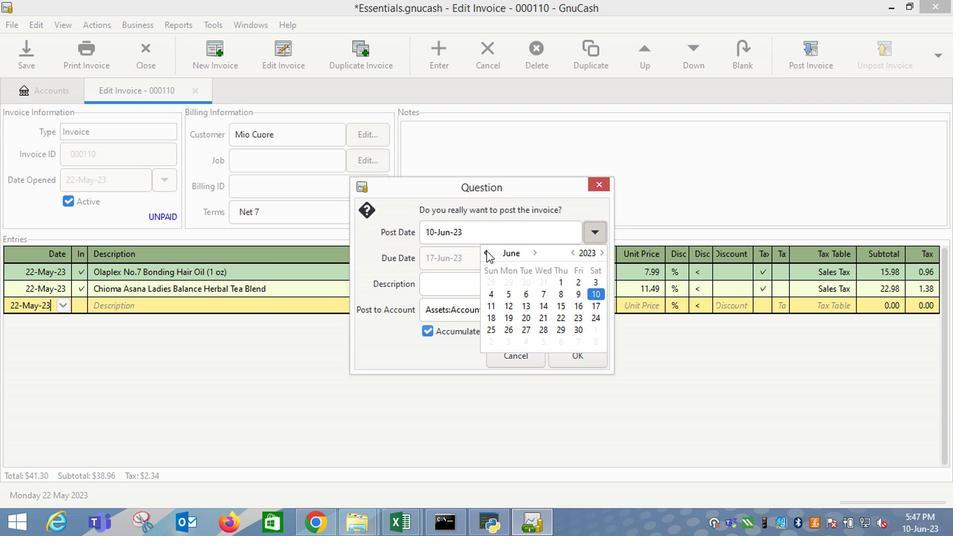 
Action: Mouse moved to (504, 319)
Screenshot: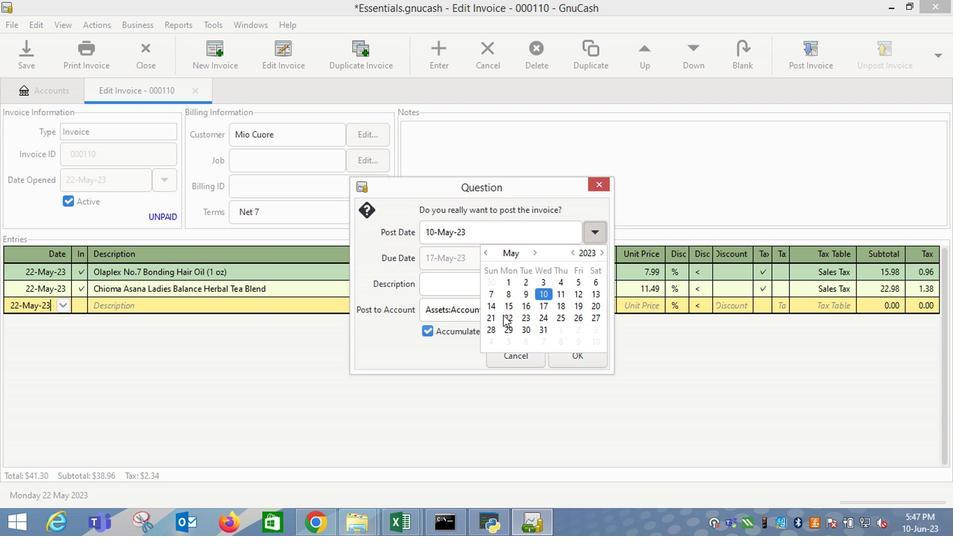 
Action: Mouse pressed left at (504, 319)
Screenshot: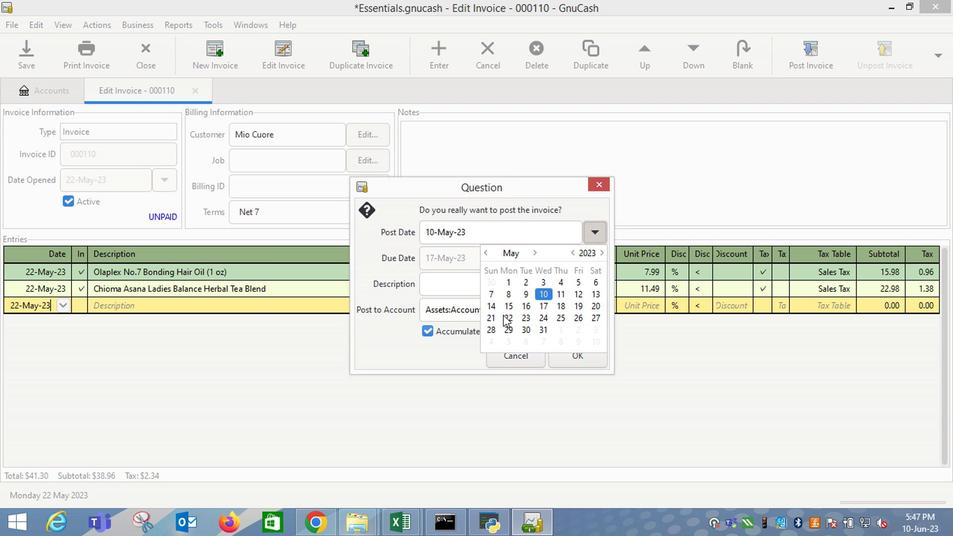 
Action: Mouse moved to (449, 348)
Screenshot: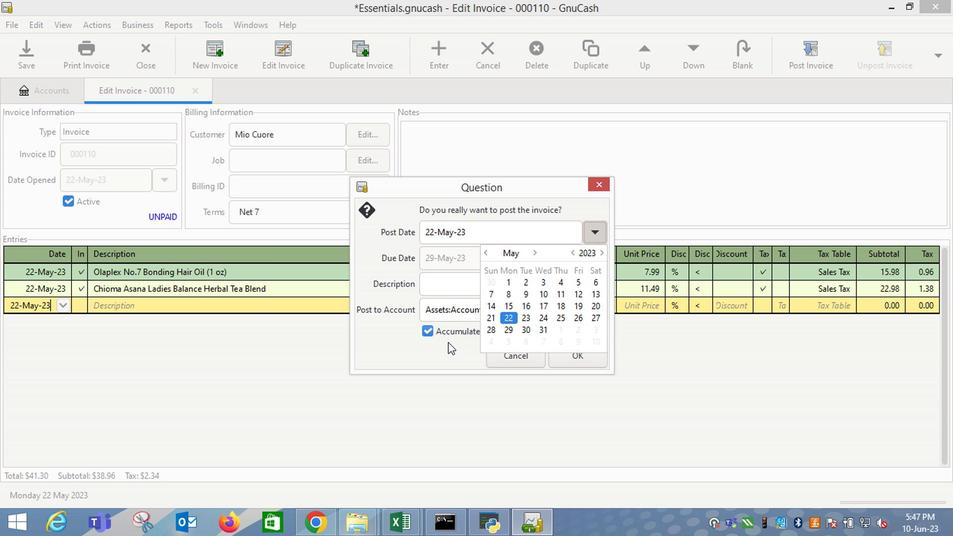 
Action: Mouse pressed left at (449, 348)
Screenshot: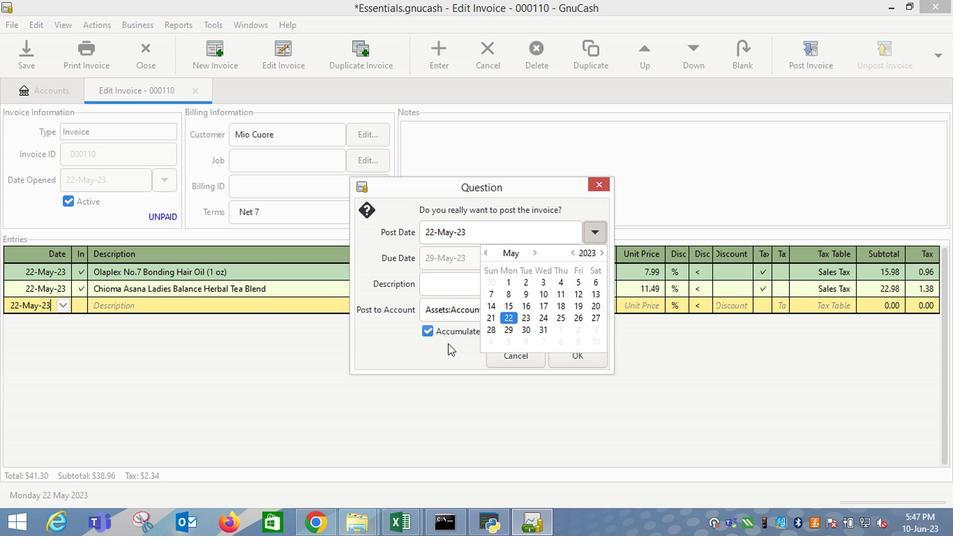 
Action: Mouse moved to (593, 363)
Screenshot: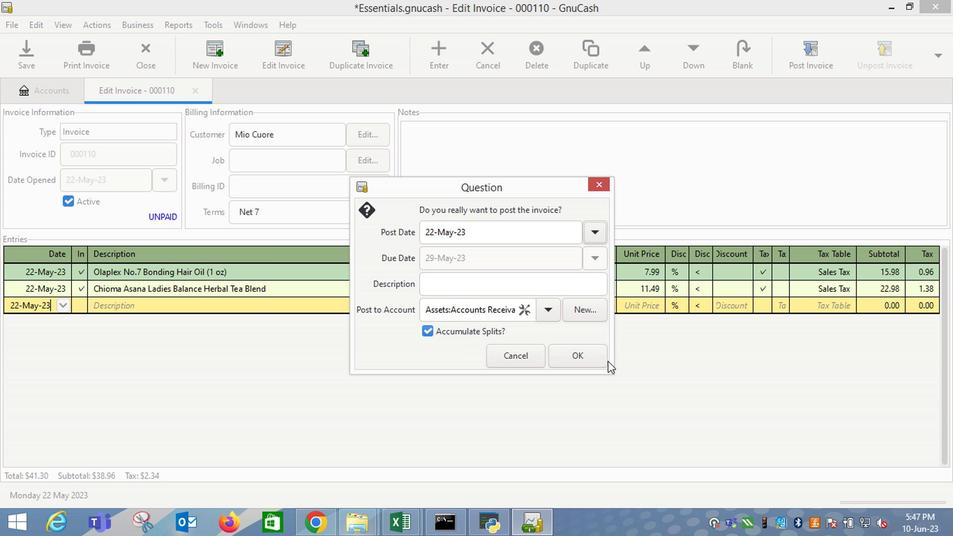 
Action: Mouse pressed left at (593, 363)
Screenshot: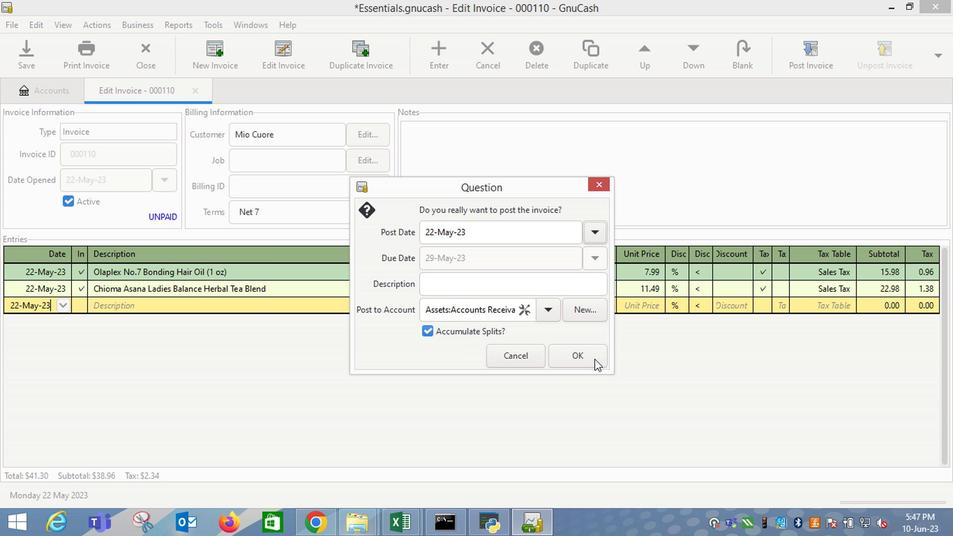 
Action: Mouse moved to (895, 53)
Screenshot: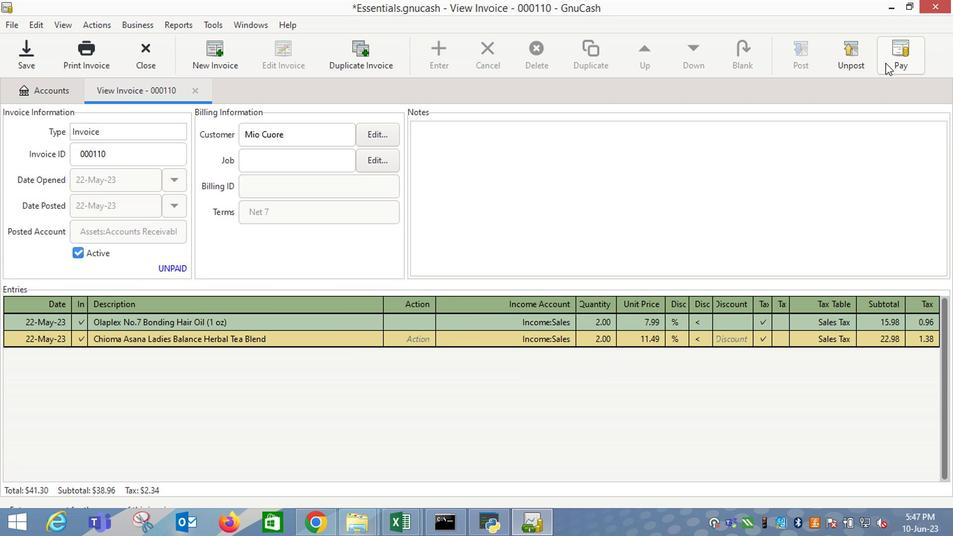 
Action: Mouse pressed left at (895, 53)
Screenshot: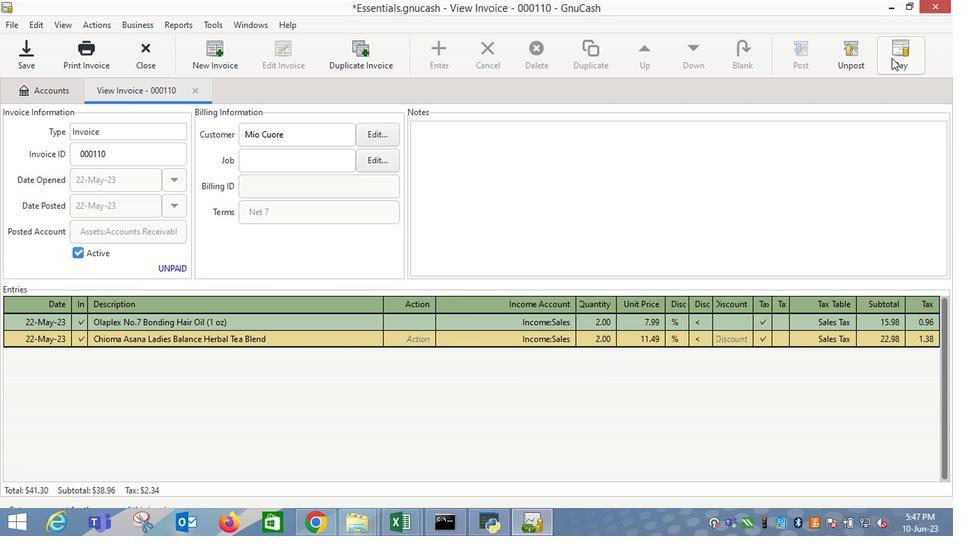 
Action: Mouse moved to (430, 282)
Screenshot: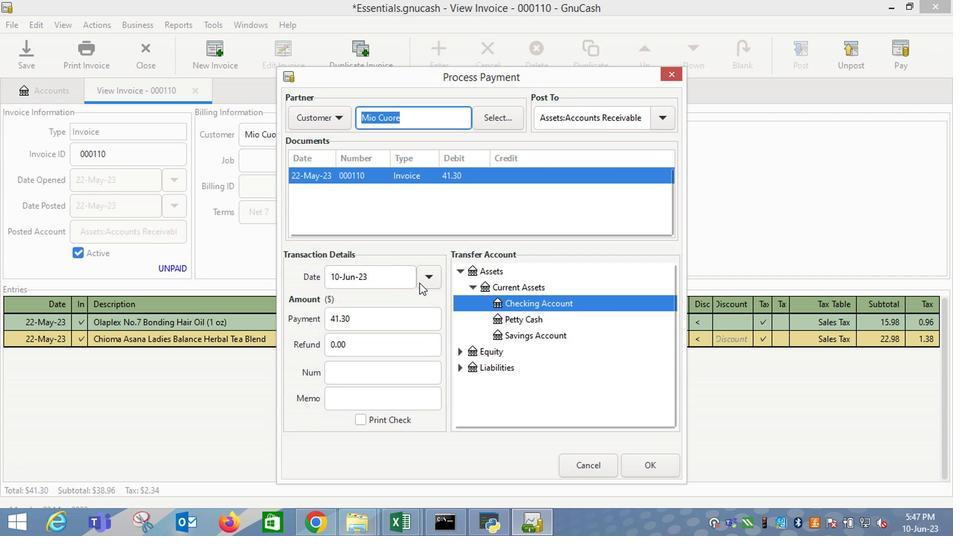 
Action: Mouse pressed left at (430, 282)
Screenshot: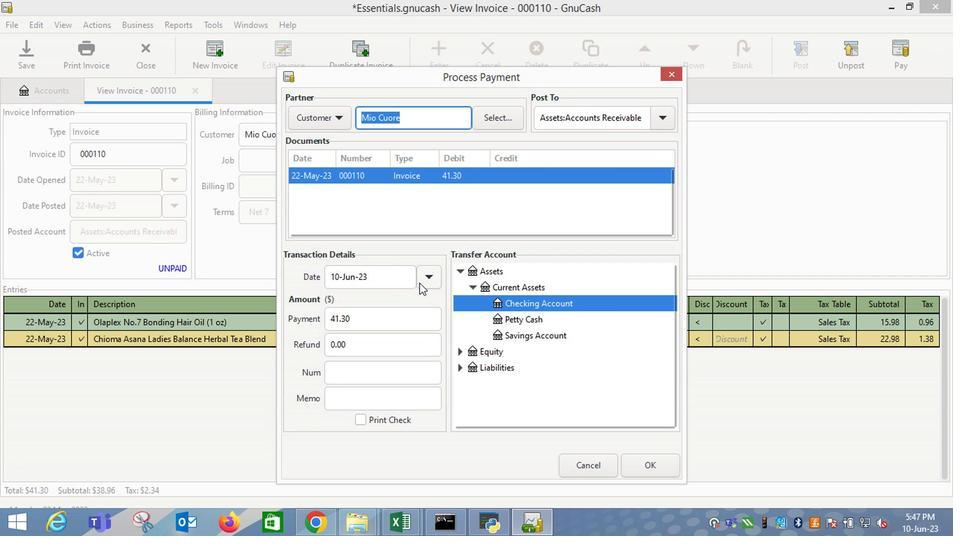 
Action: Mouse moved to (323, 302)
Screenshot: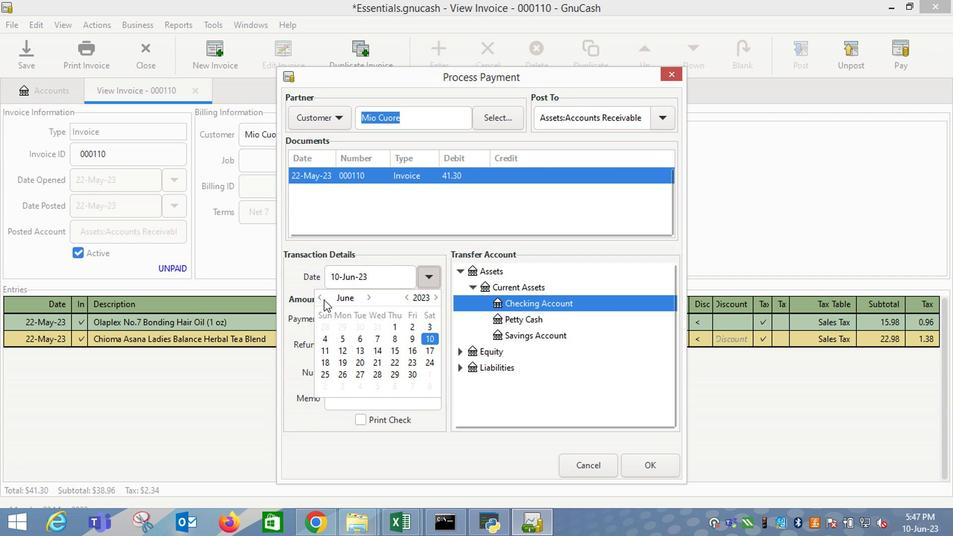 
Action: Mouse pressed left at (323, 302)
Screenshot: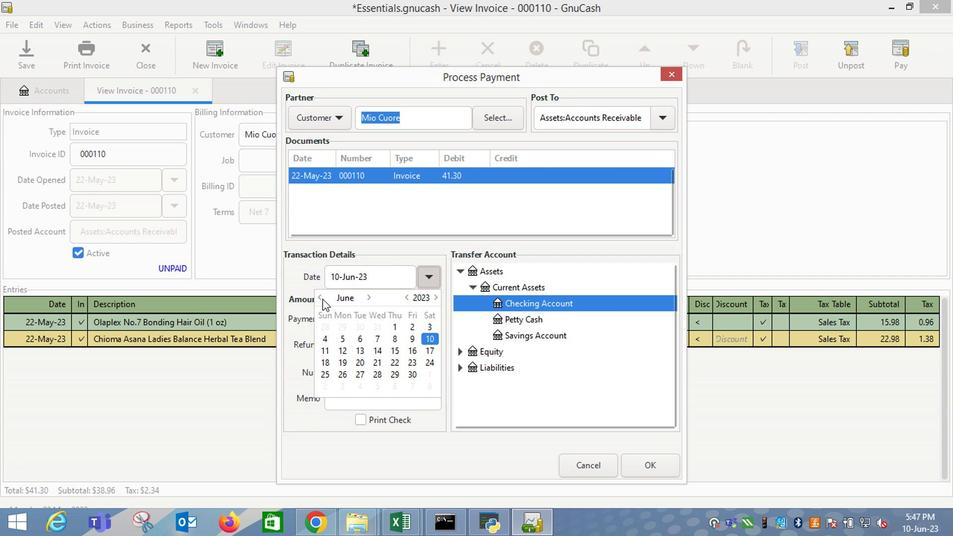 
Action: Mouse moved to (323, 381)
Screenshot: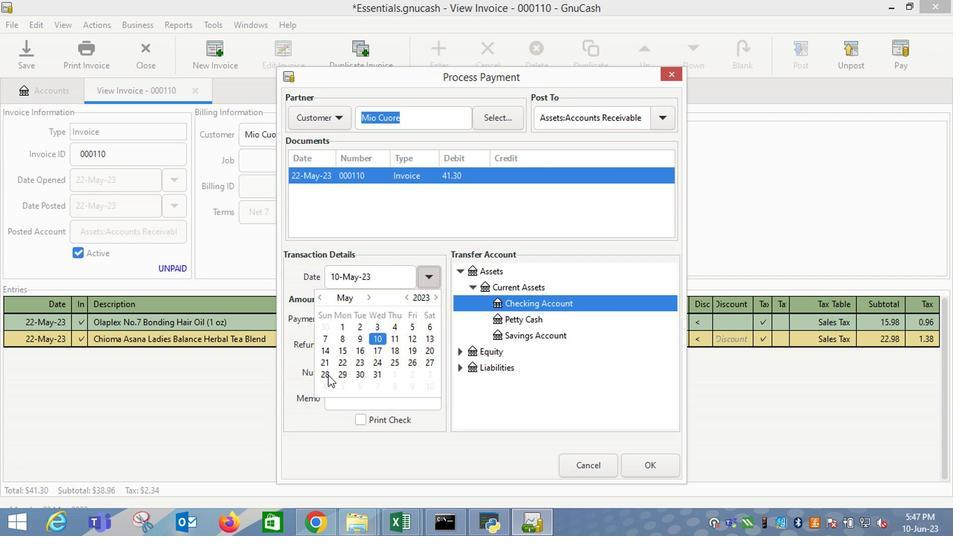 
Action: Mouse pressed left at (323, 381)
Screenshot: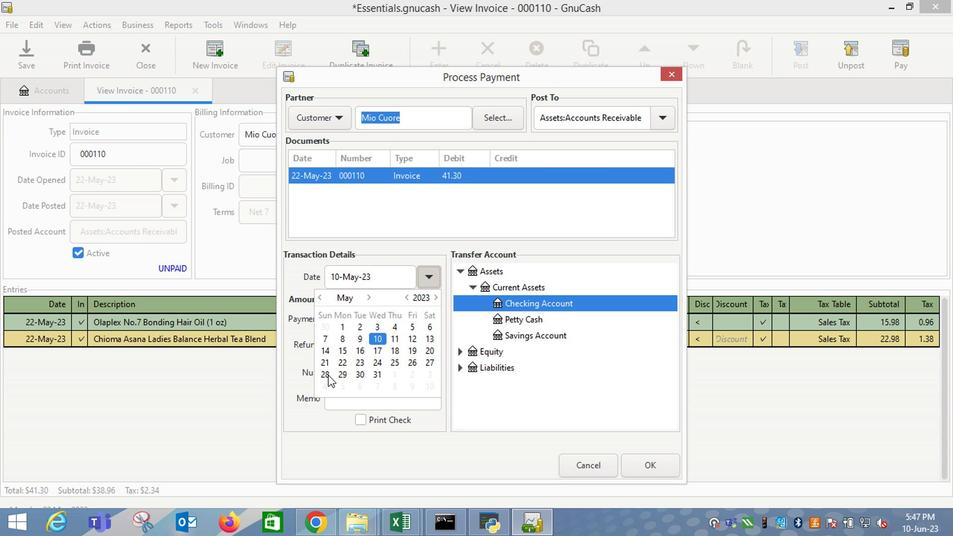 
Action: Mouse moved to (559, 371)
Screenshot: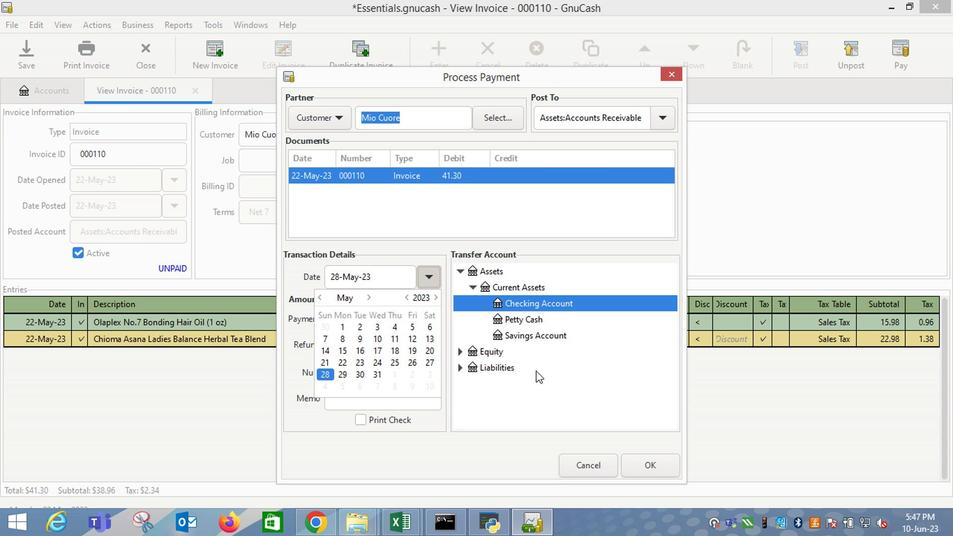 
Action: Mouse pressed left at (559, 371)
Screenshot: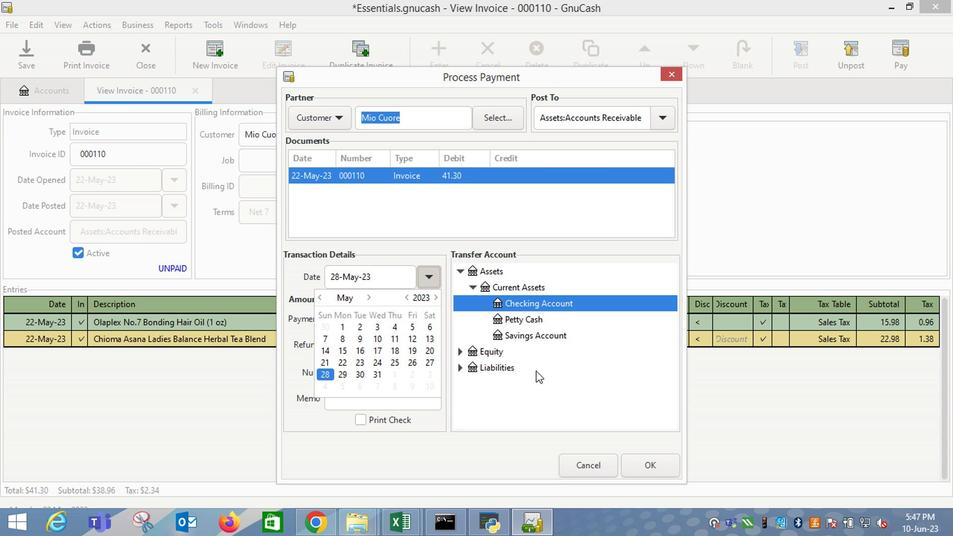 
Action: Mouse moved to (514, 305)
Screenshot: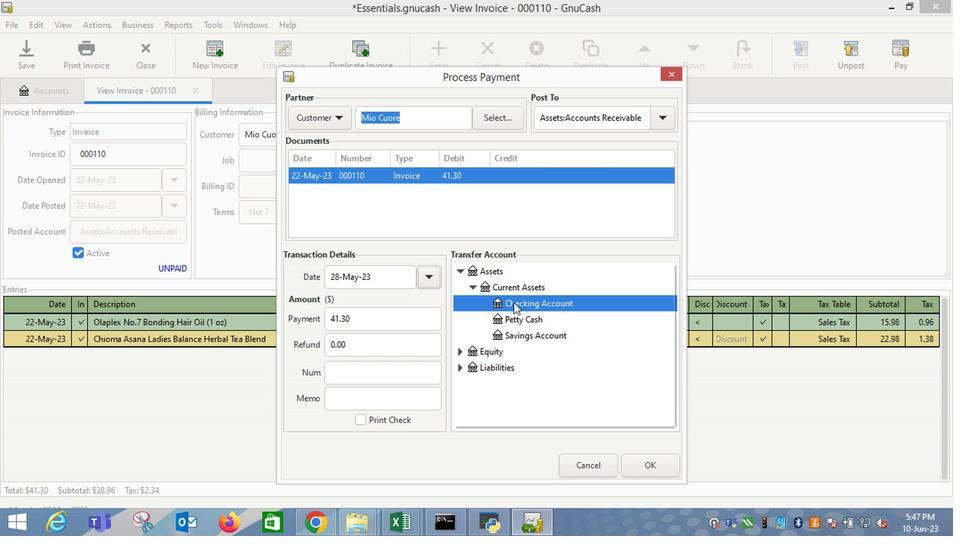 
Action: Mouse pressed left at (514, 305)
Screenshot: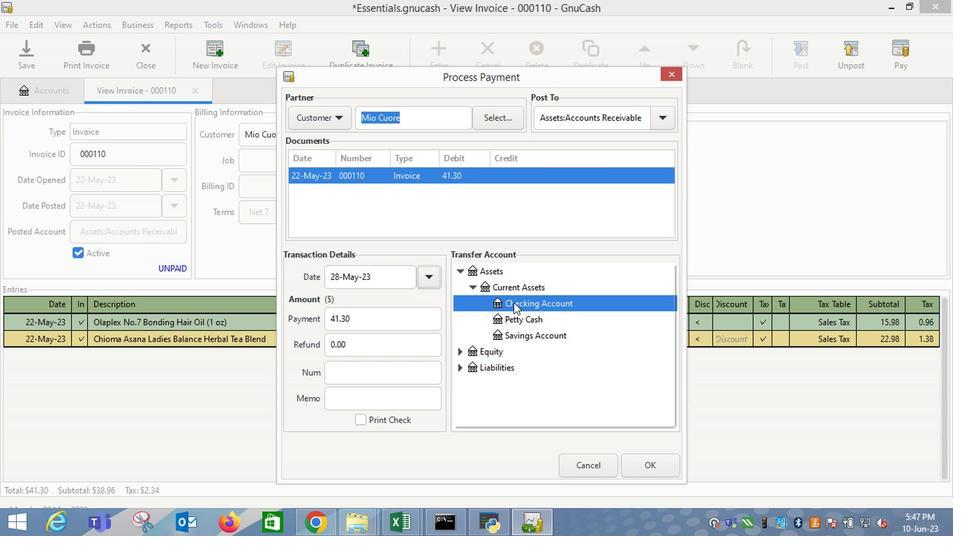 
Action: Mouse moved to (647, 470)
Screenshot: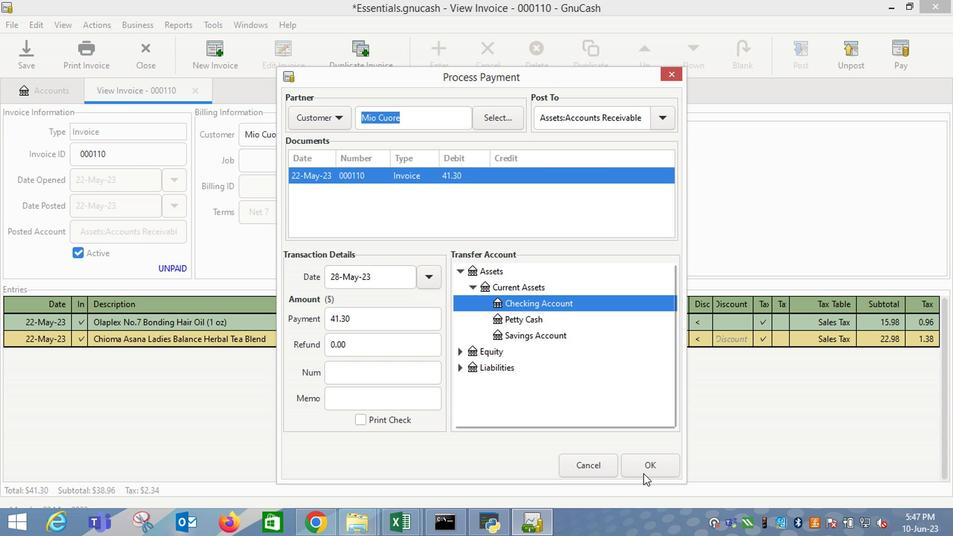 
Action: Mouse pressed left at (647, 470)
Screenshot: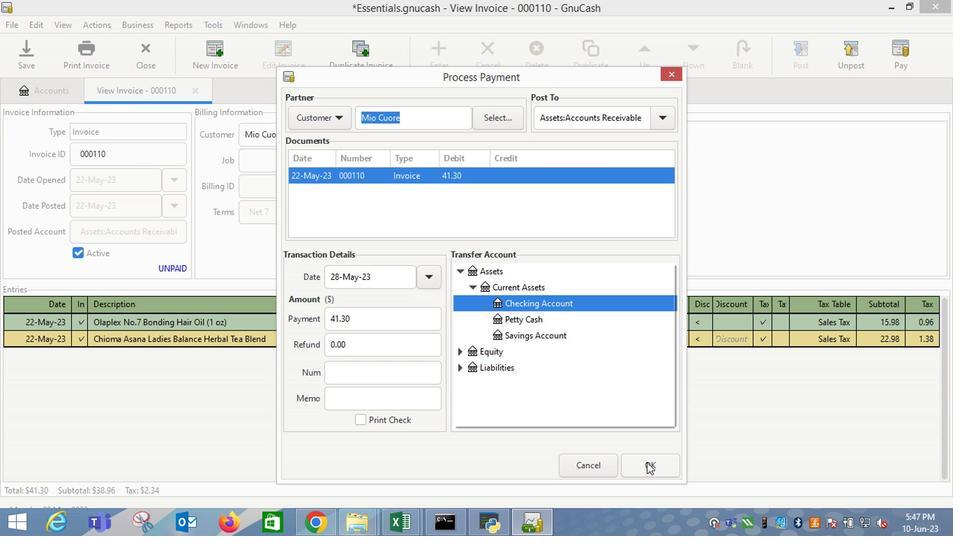 
Action: Mouse moved to (78, 45)
Screenshot: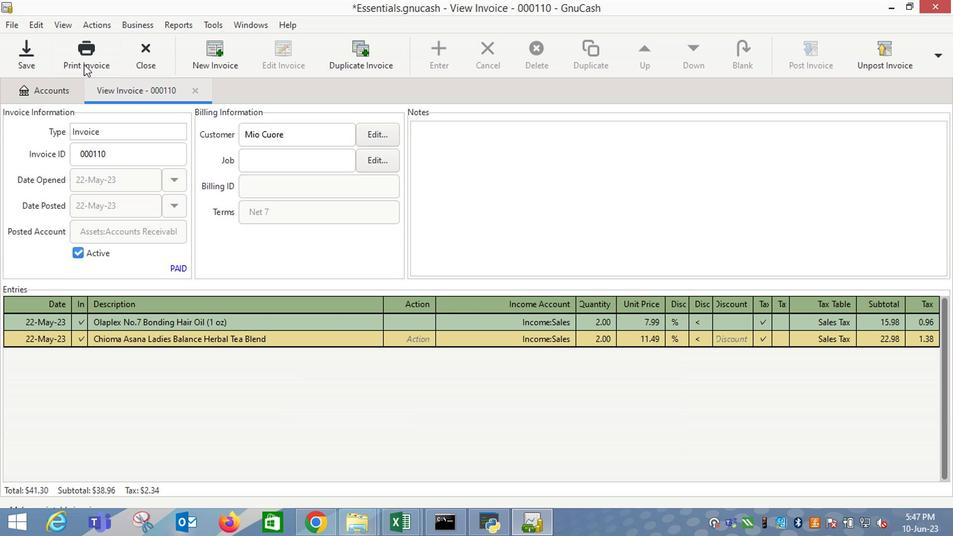 
Action: Mouse pressed left at (78, 45)
Screenshot: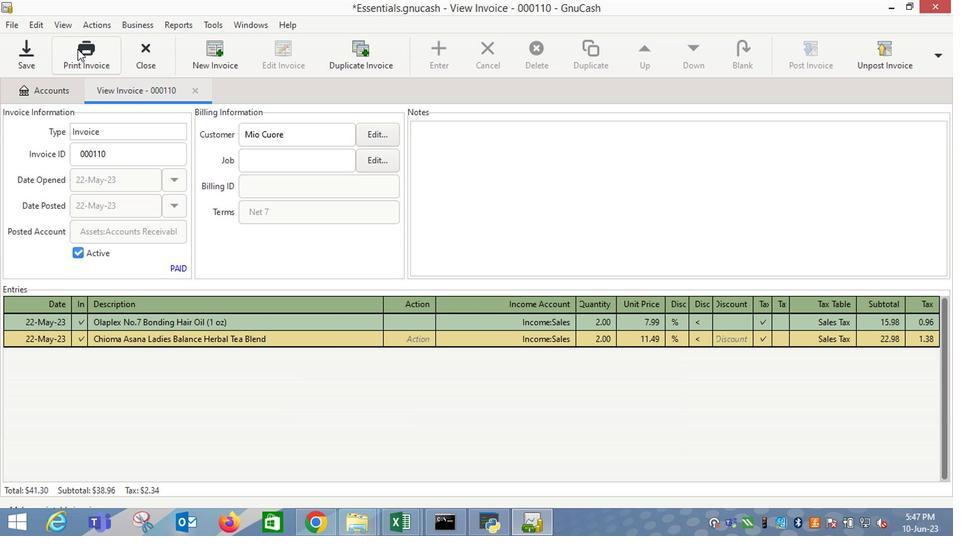 
Action: Mouse moved to (655, 53)
Screenshot: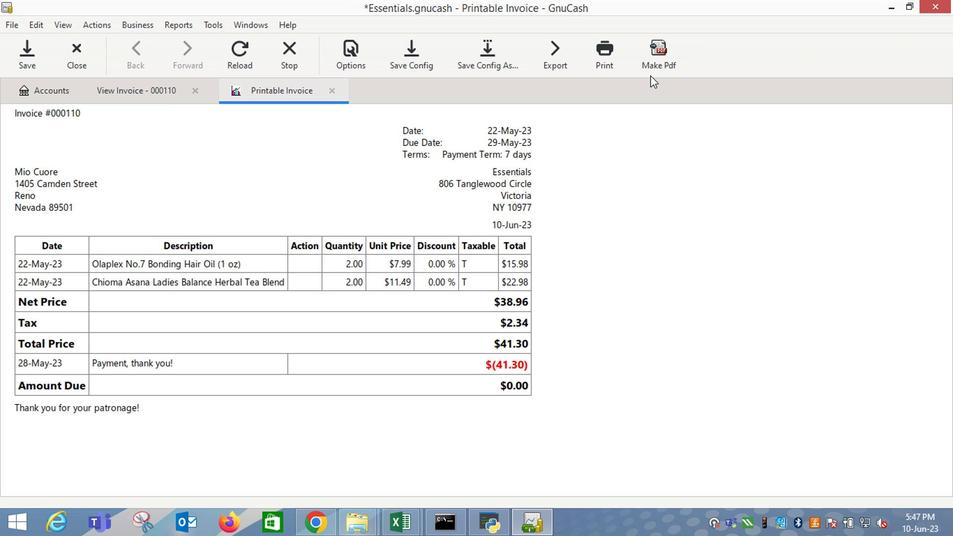 
Action: Mouse pressed left at (655, 53)
Screenshot: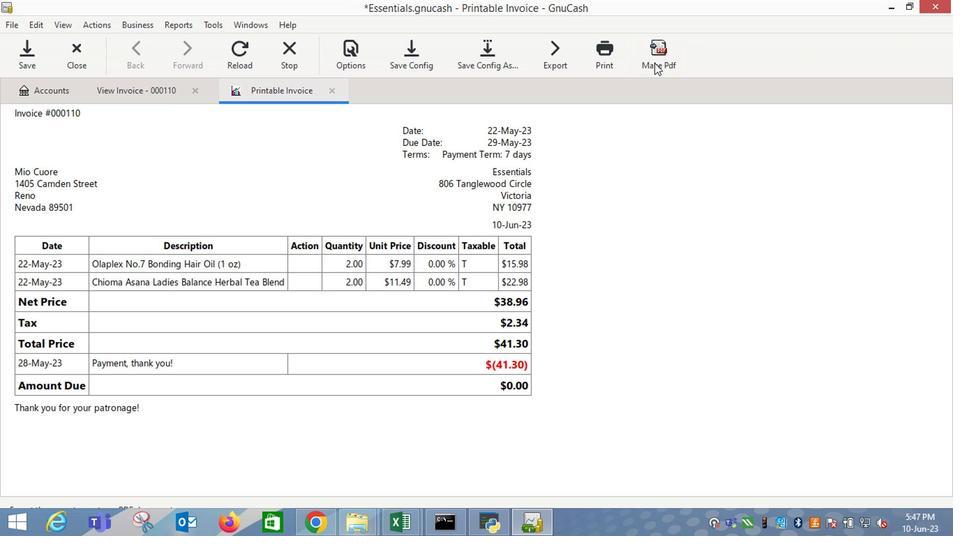 
Action: Mouse moved to (774, 497)
Screenshot: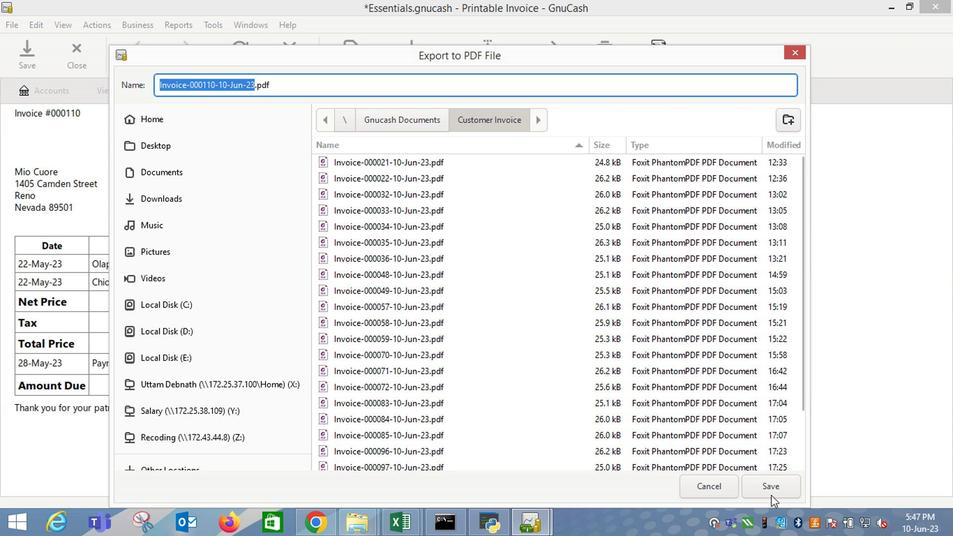 
Action: Mouse pressed left at (774, 497)
Screenshot: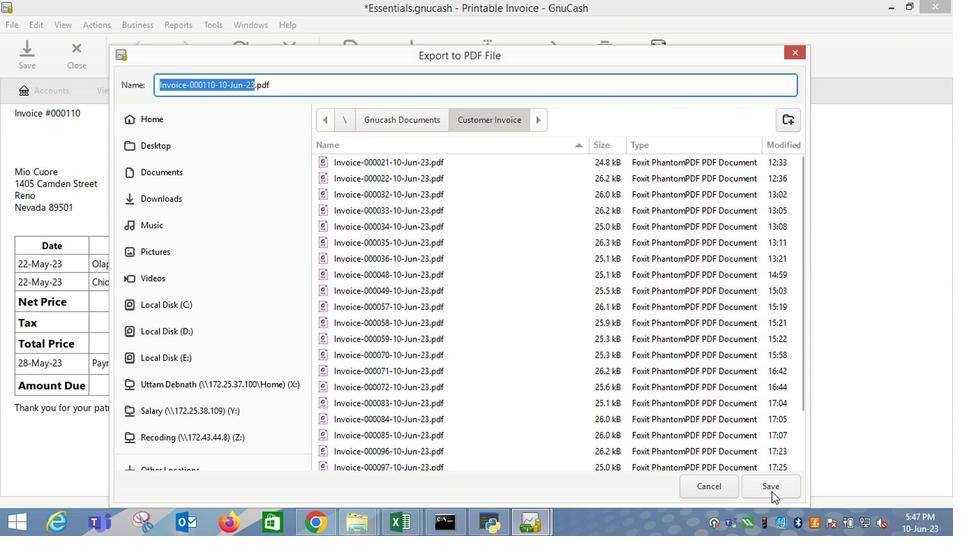
Action: Mouse moved to (433, 258)
Screenshot: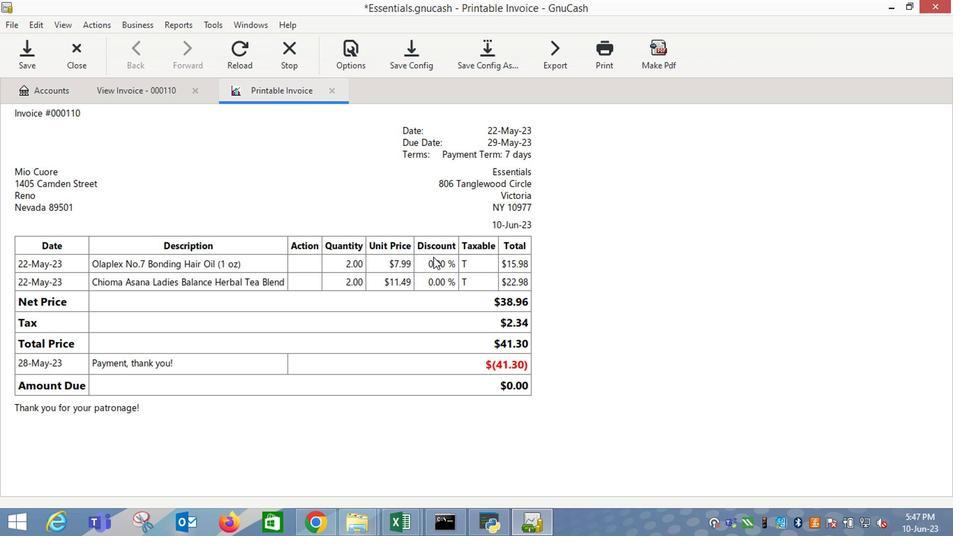 
